 Task: Plan a meeting to discuss the quarterly performance metrics.
Action: Mouse moved to (74, 119)
Screenshot: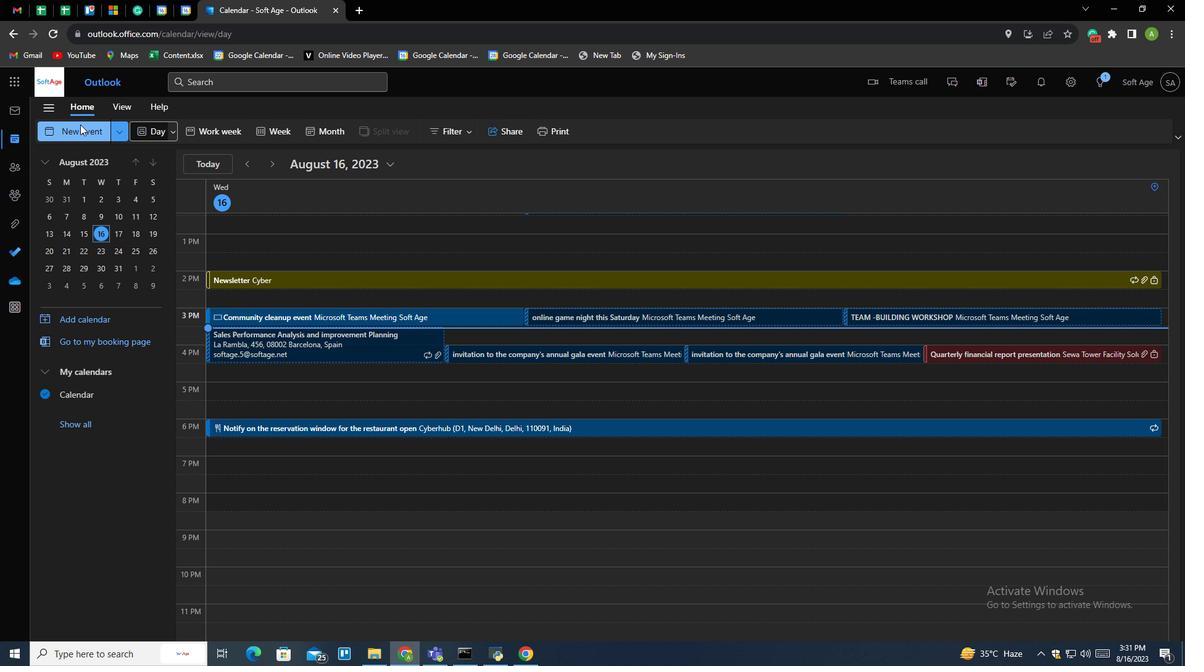 
Action: Mouse pressed left at (74, 119)
Screenshot: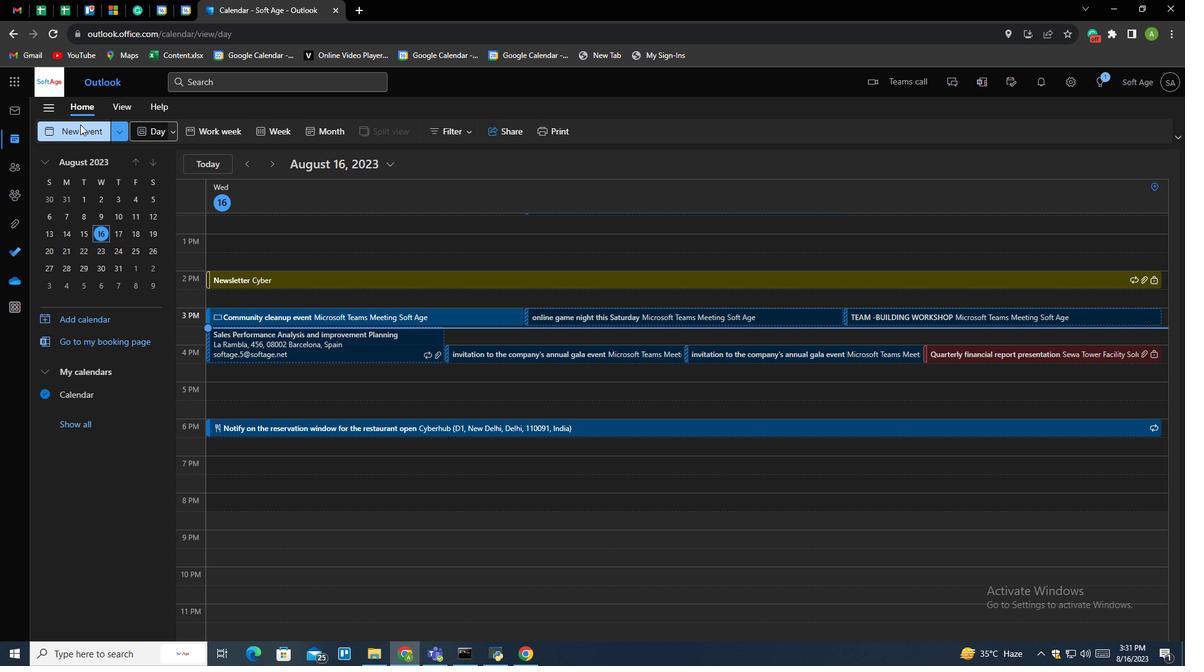
Action: Mouse moved to (490, 208)
Screenshot: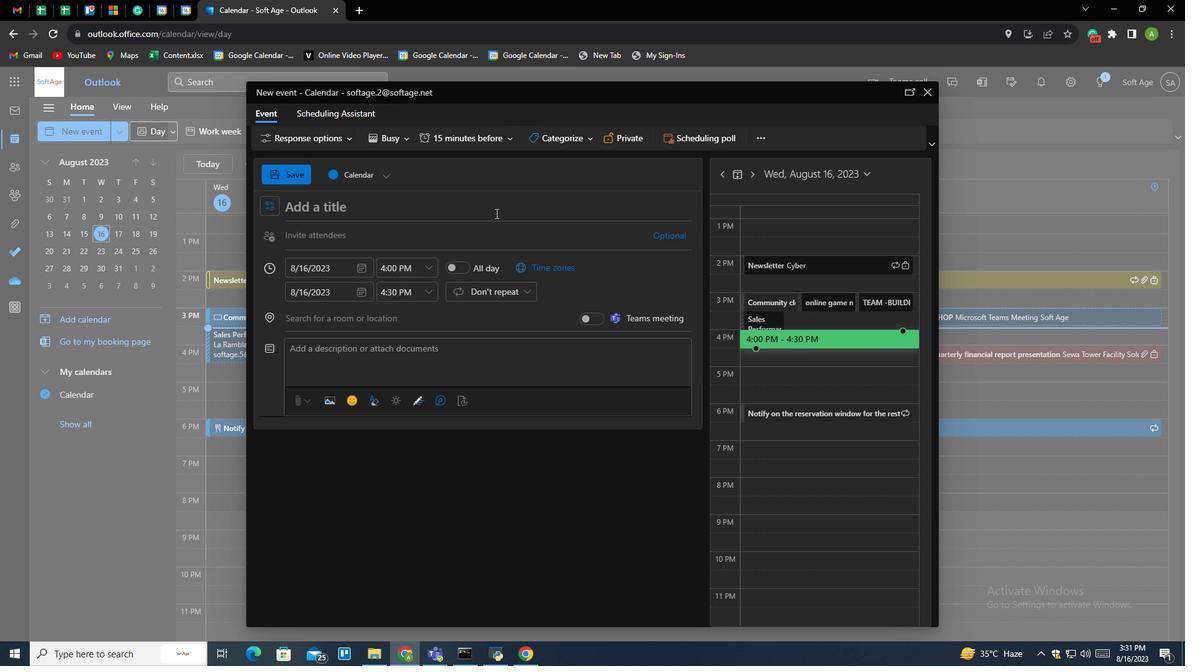 
Action: Mouse pressed left at (490, 208)
Screenshot: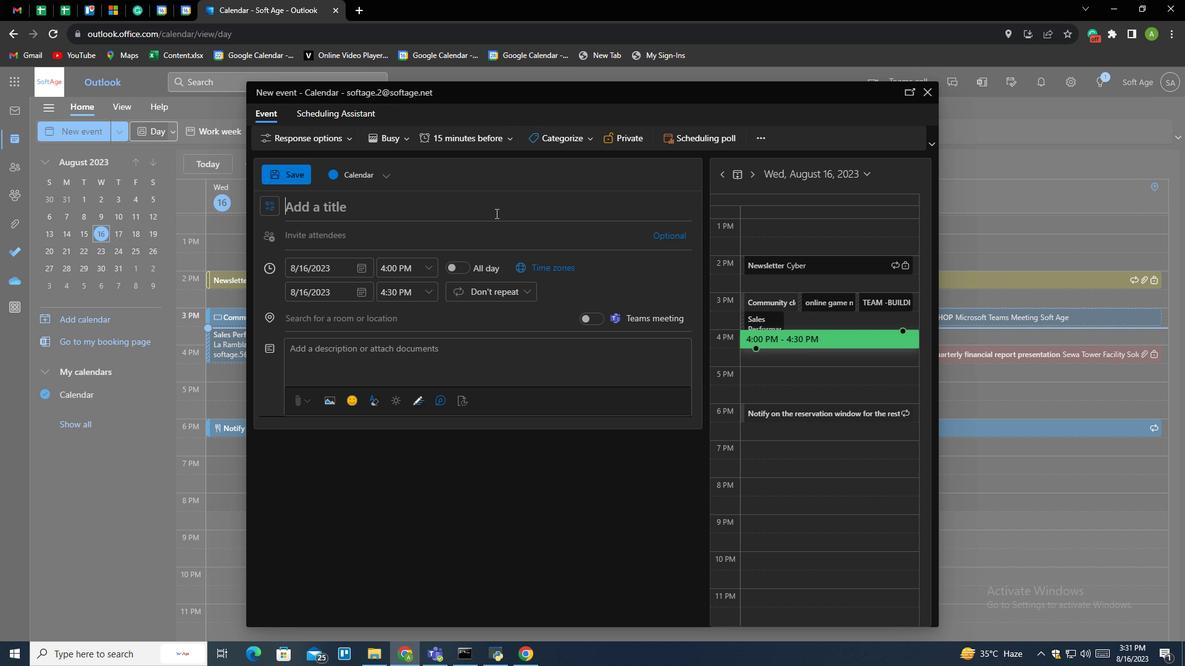 
Action: Key pressed <Key.shift>Meett<Key.backspace>ing<Key.space>to<Key.space>discuss<Key.space>the<Key.space>quarterly<Key.space>pero<Key.backspace>formance<Key.space>metrics
Screenshot: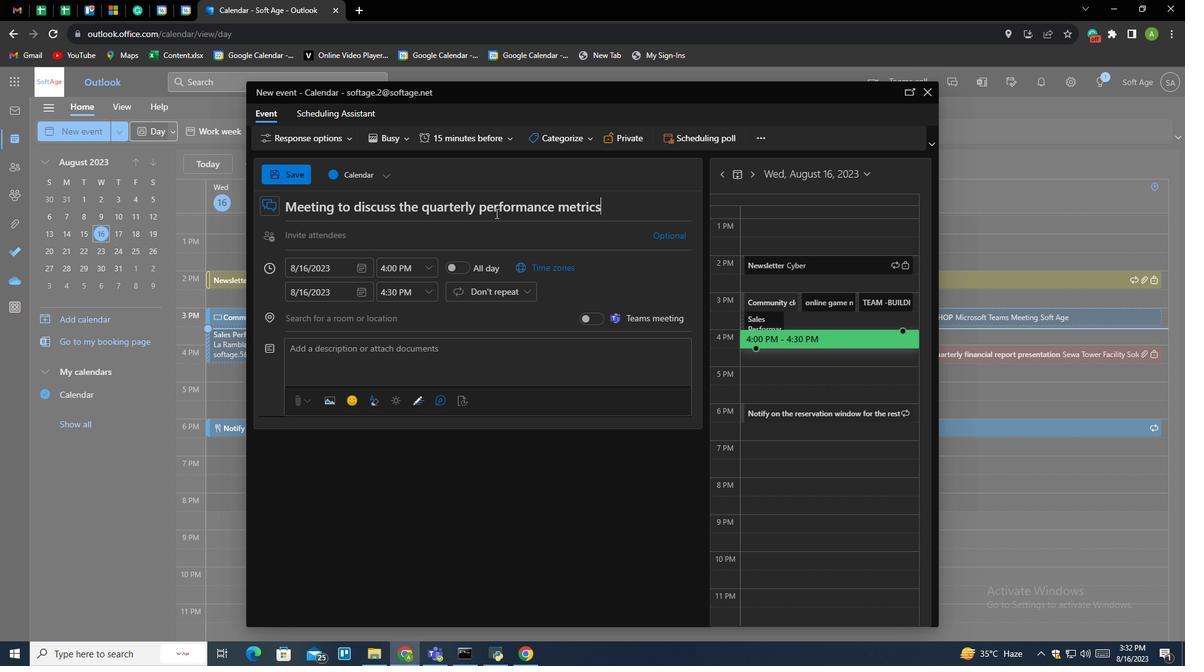 
Action: Mouse moved to (675, 230)
Screenshot: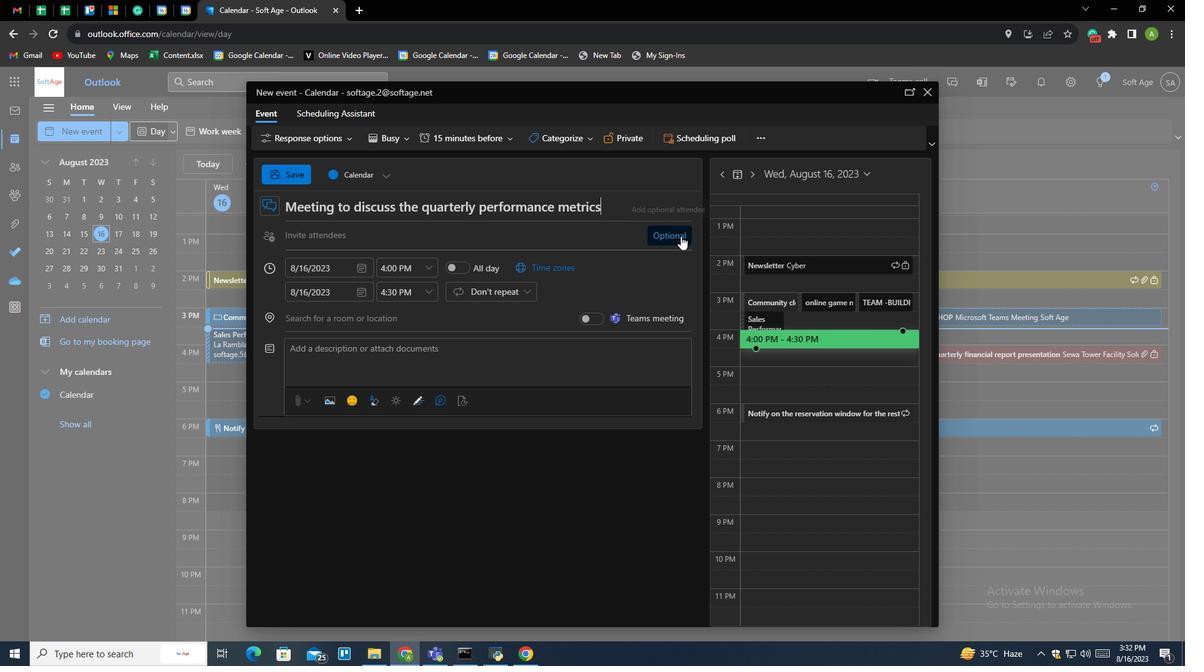 
Action: Mouse pressed left at (675, 230)
Screenshot: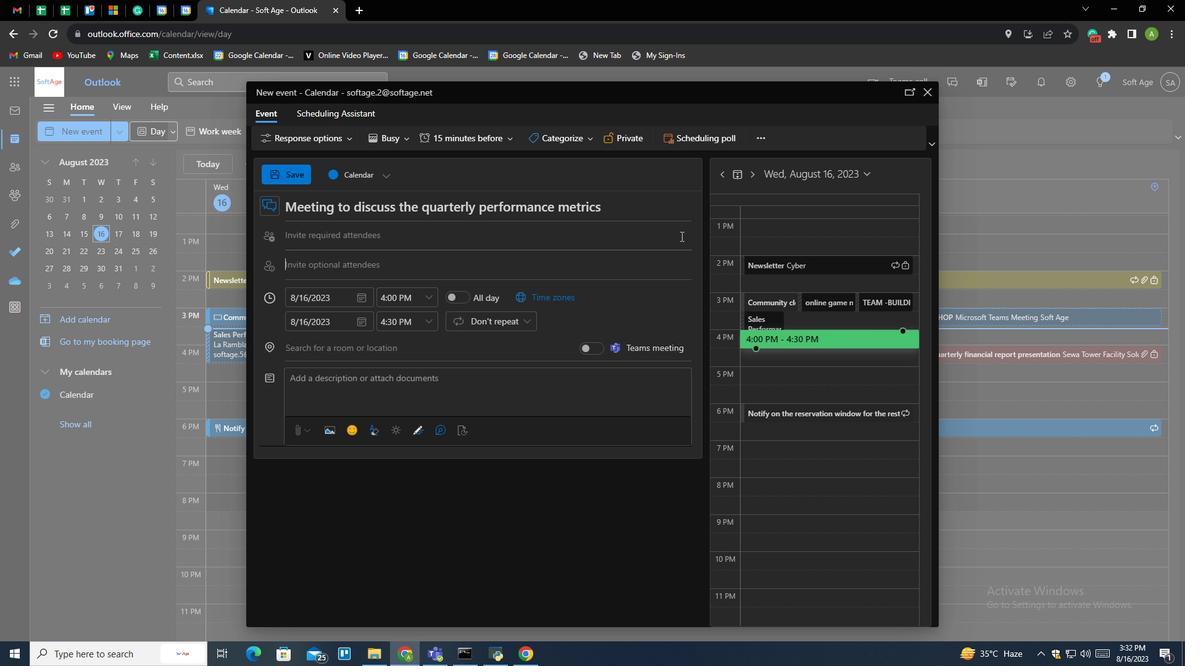 
Action: Mouse moved to (453, 233)
Screenshot: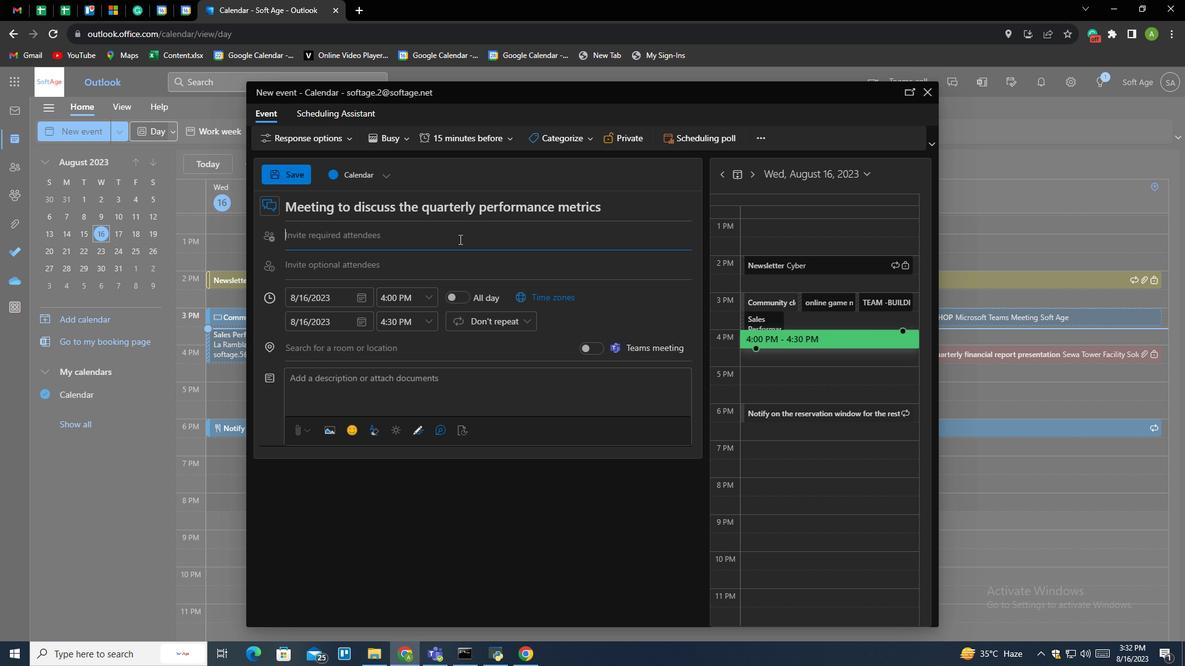 
Action: Mouse pressed left at (453, 233)
Screenshot: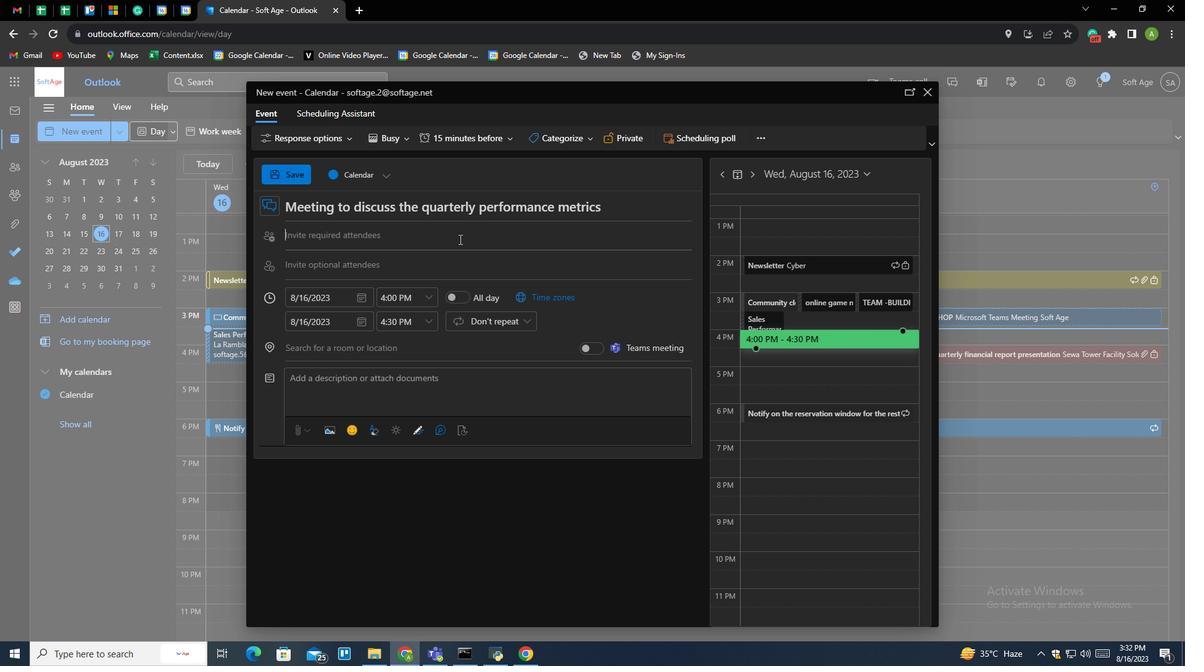 
Action: Key pressed softage.4<Key.shift>@@s<Key.backspace><Key.backspace><Key.enter><Key.tab>
Screenshot: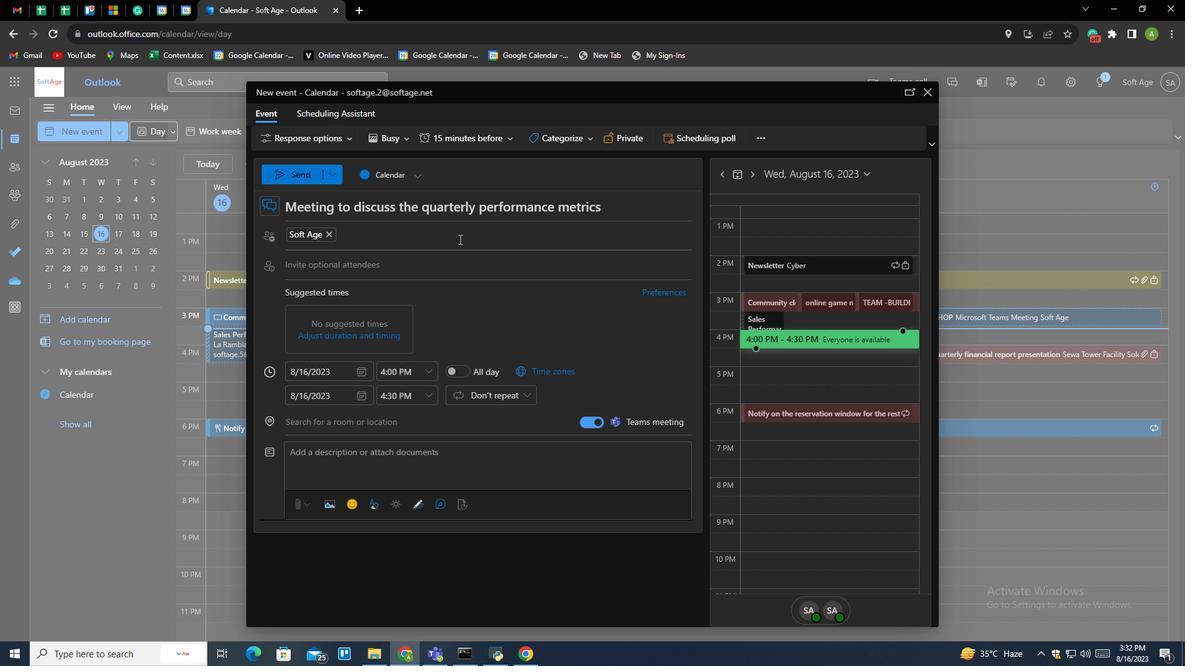 
Action: Mouse moved to (350, 358)
Screenshot: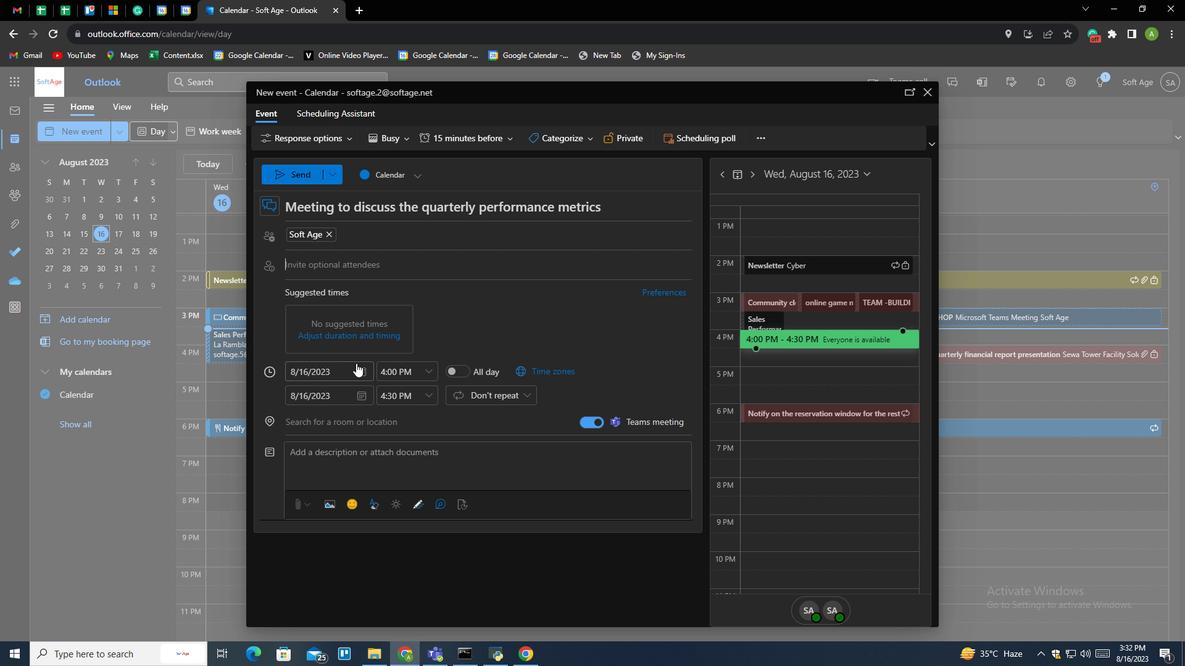 
Action: Mouse pressed left at (350, 358)
Screenshot: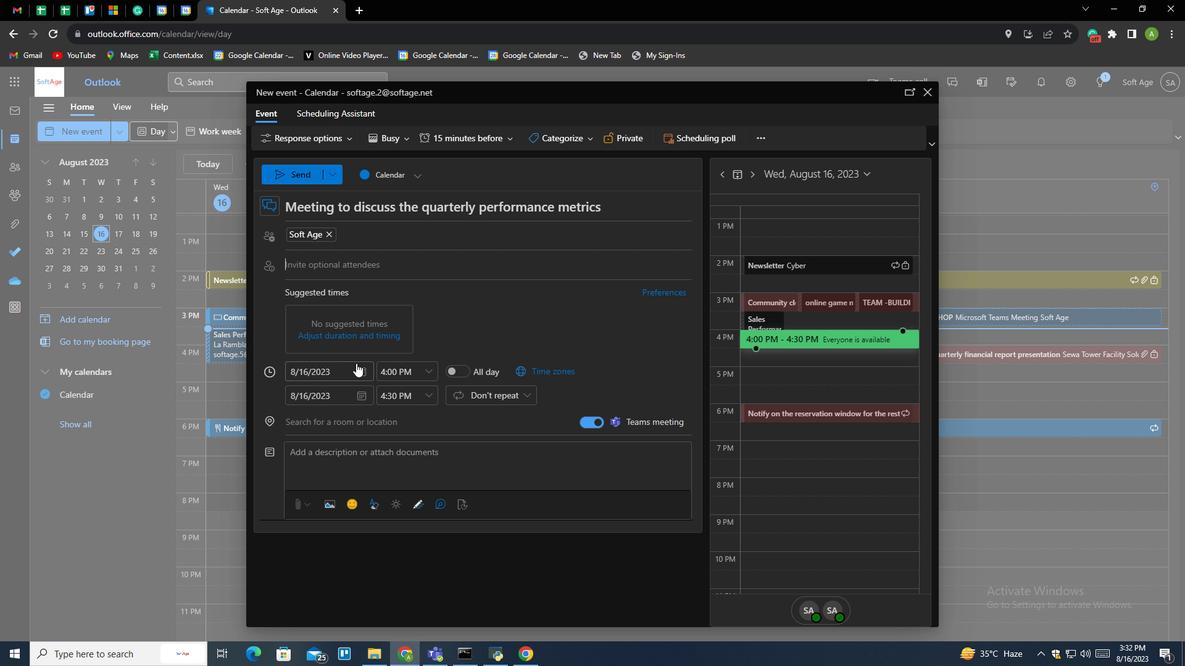 
Action: Mouse moved to (366, 495)
Screenshot: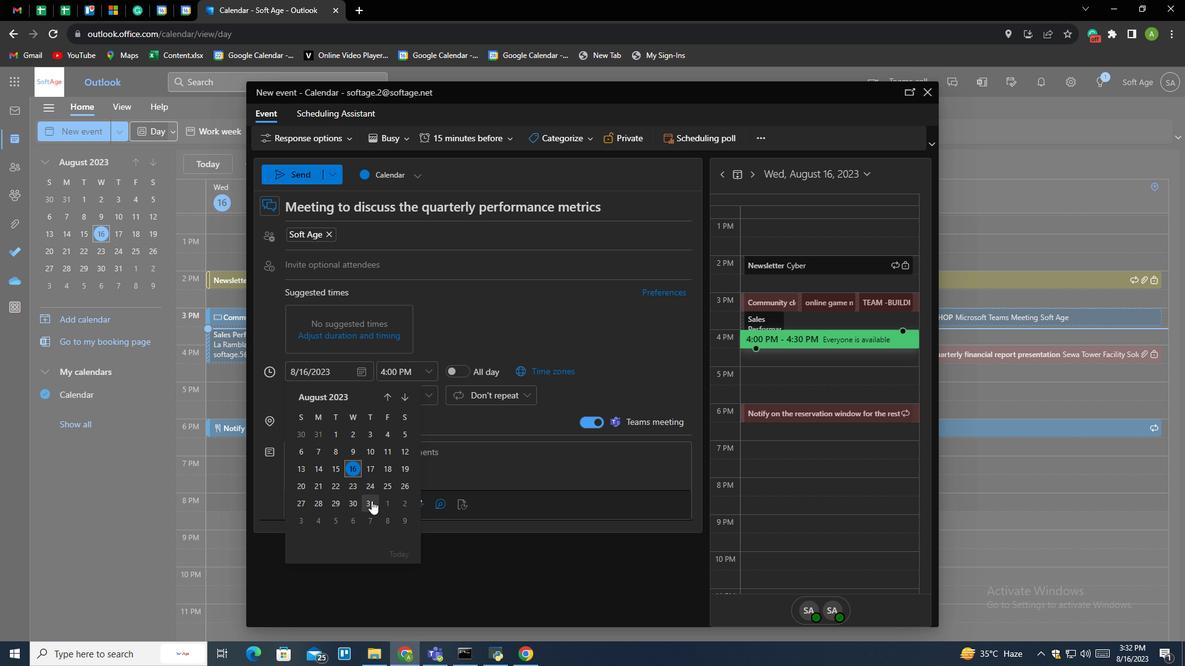 
Action: Mouse pressed left at (366, 495)
Screenshot: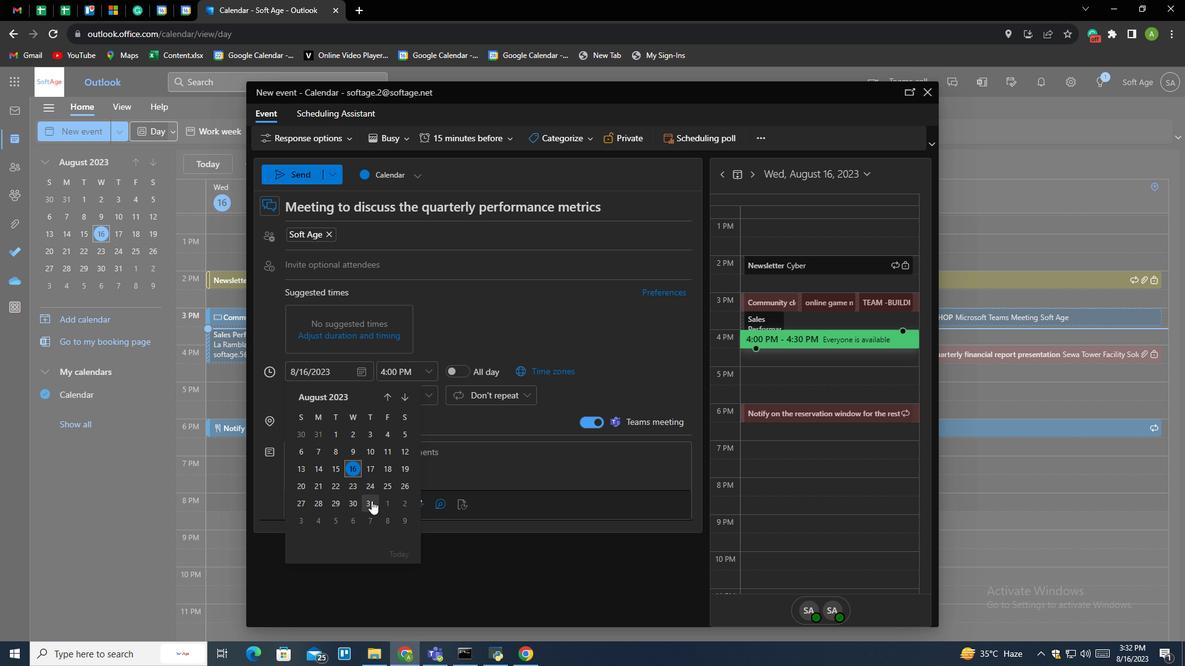 
Action: Mouse moved to (427, 367)
Screenshot: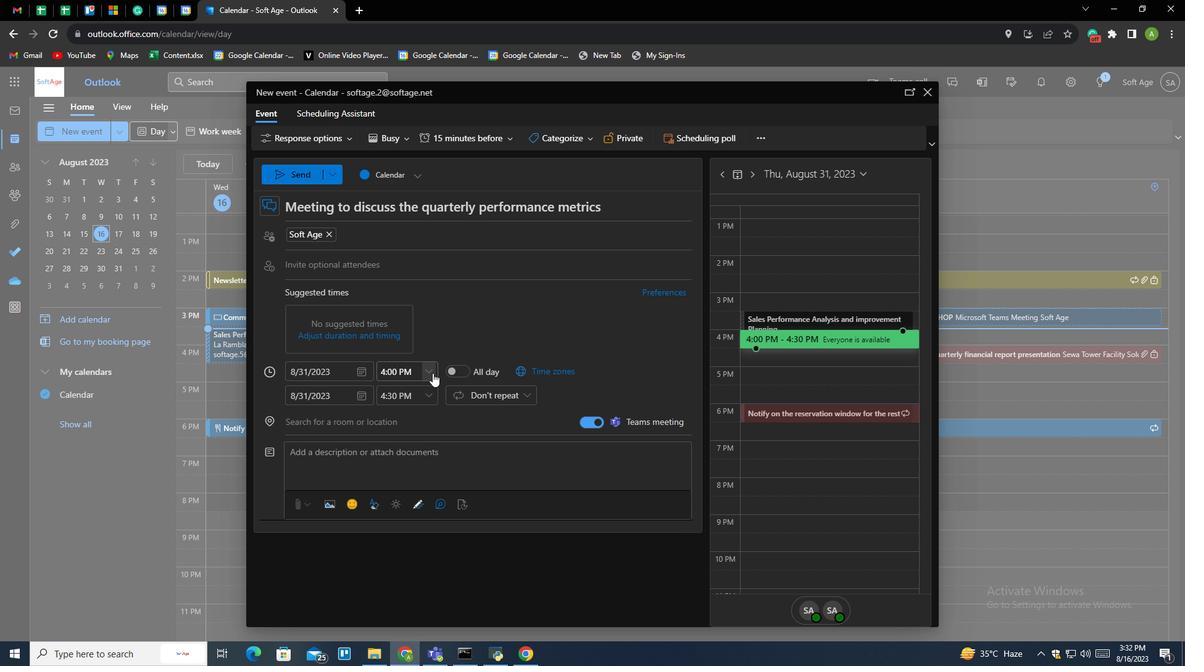 
Action: Mouse pressed left at (427, 367)
Screenshot: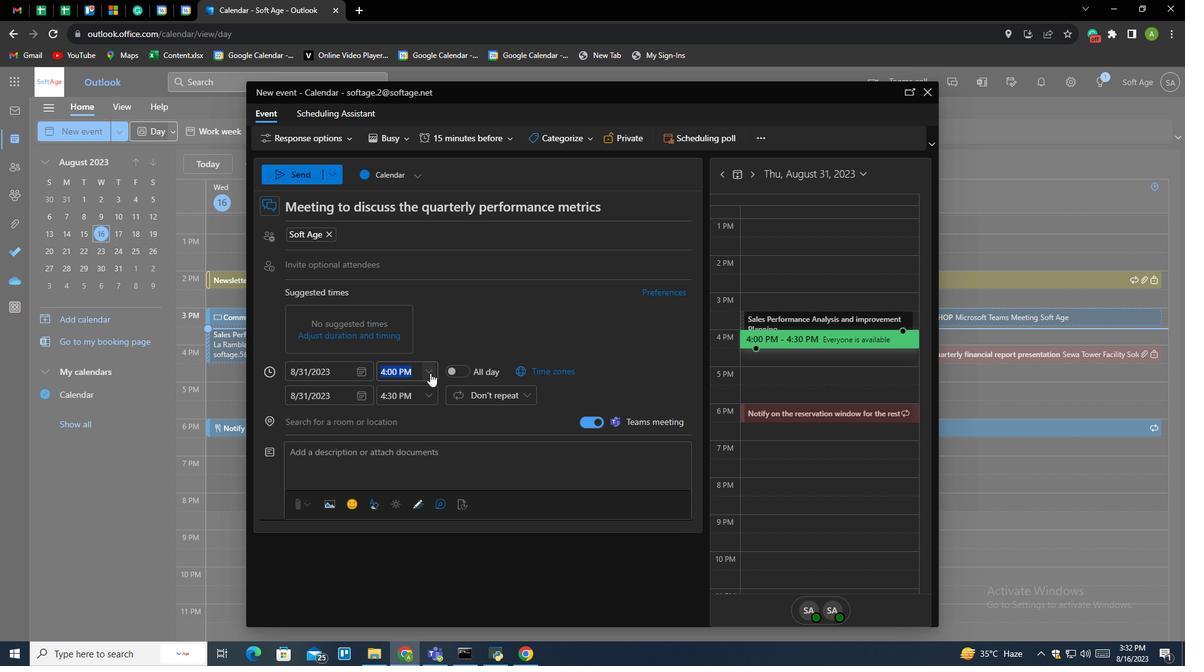 
Action: Mouse moved to (401, 437)
Screenshot: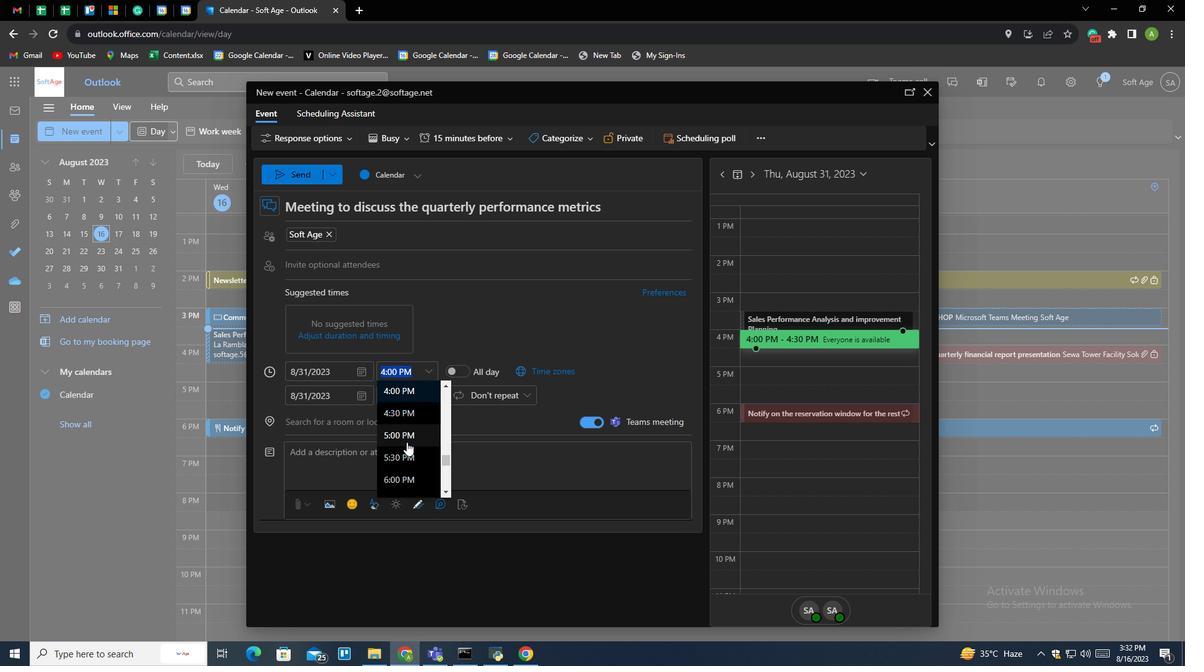 
Action: Mouse scrolled (401, 437) with delta (0, 0)
Screenshot: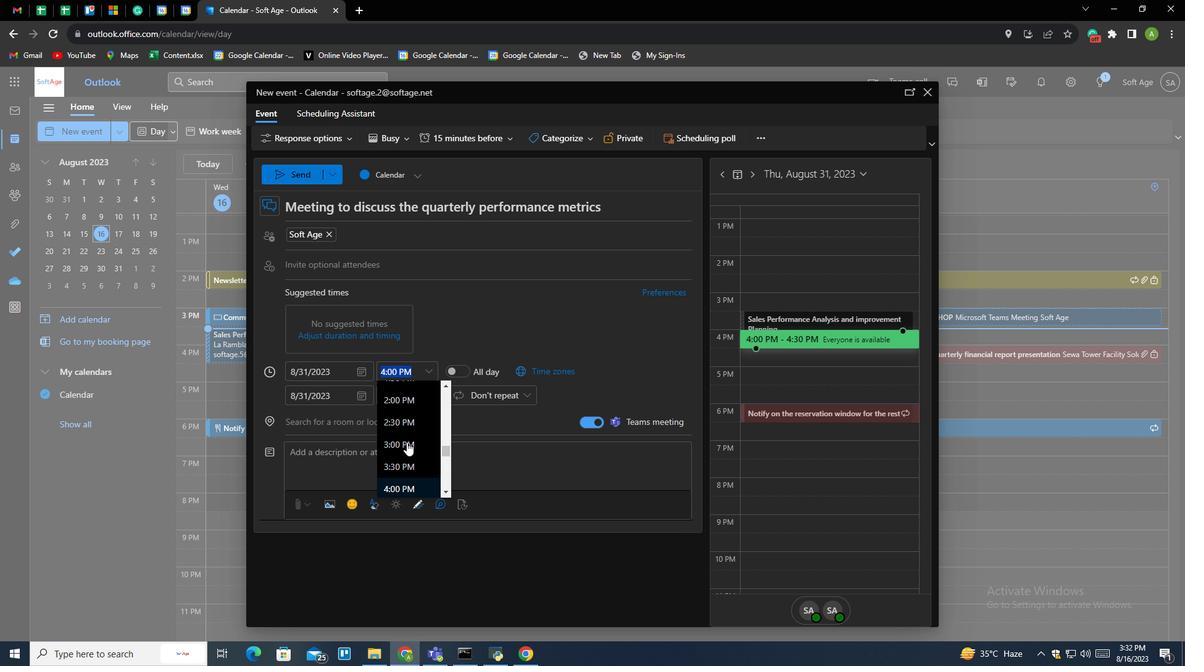 
Action: Mouse scrolled (401, 437) with delta (0, 0)
Screenshot: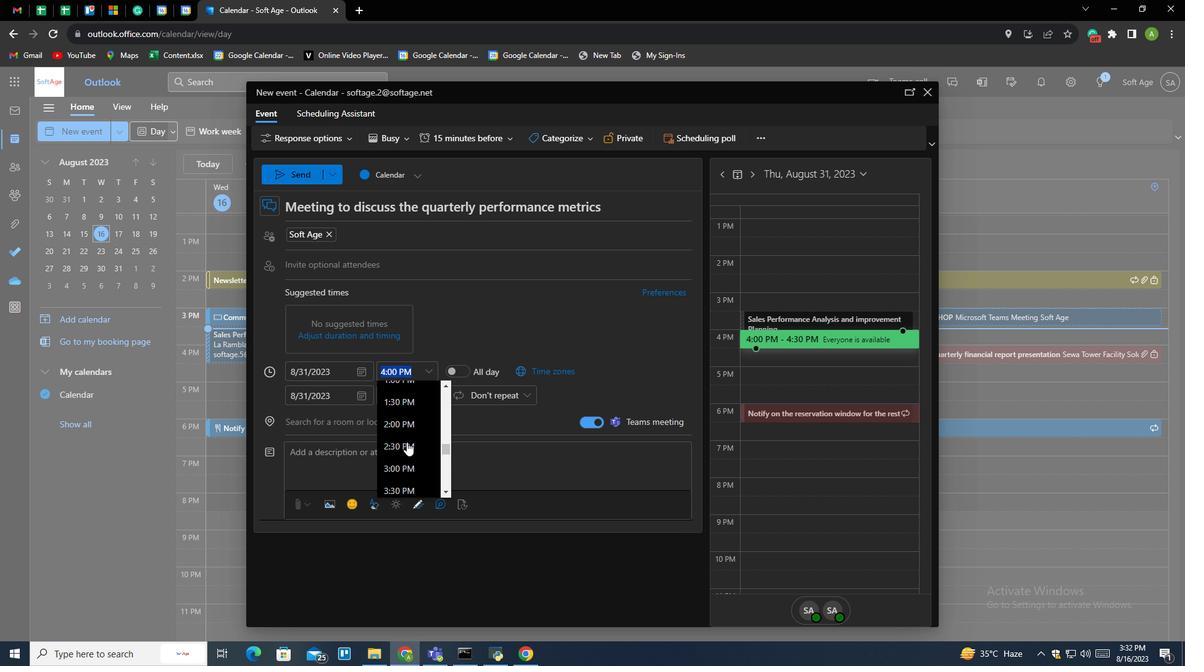 
Action: Mouse moved to (403, 414)
Screenshot: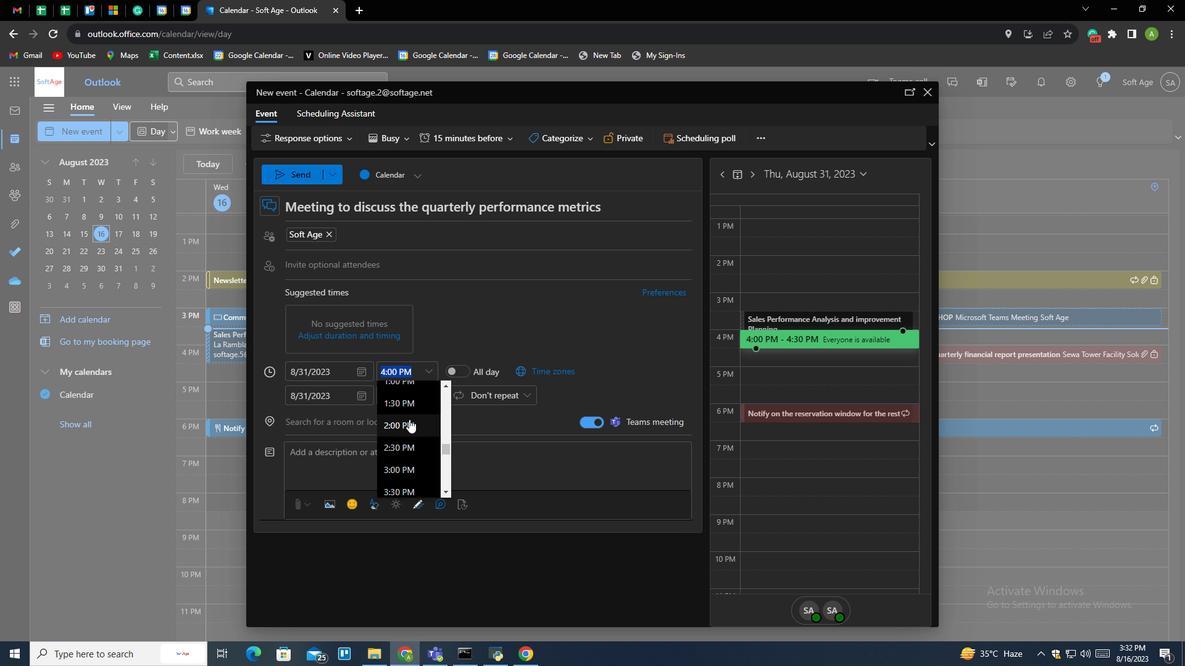 
Action: Mouse scrolled (403, 414) with delta (0, 0)
Screenshot: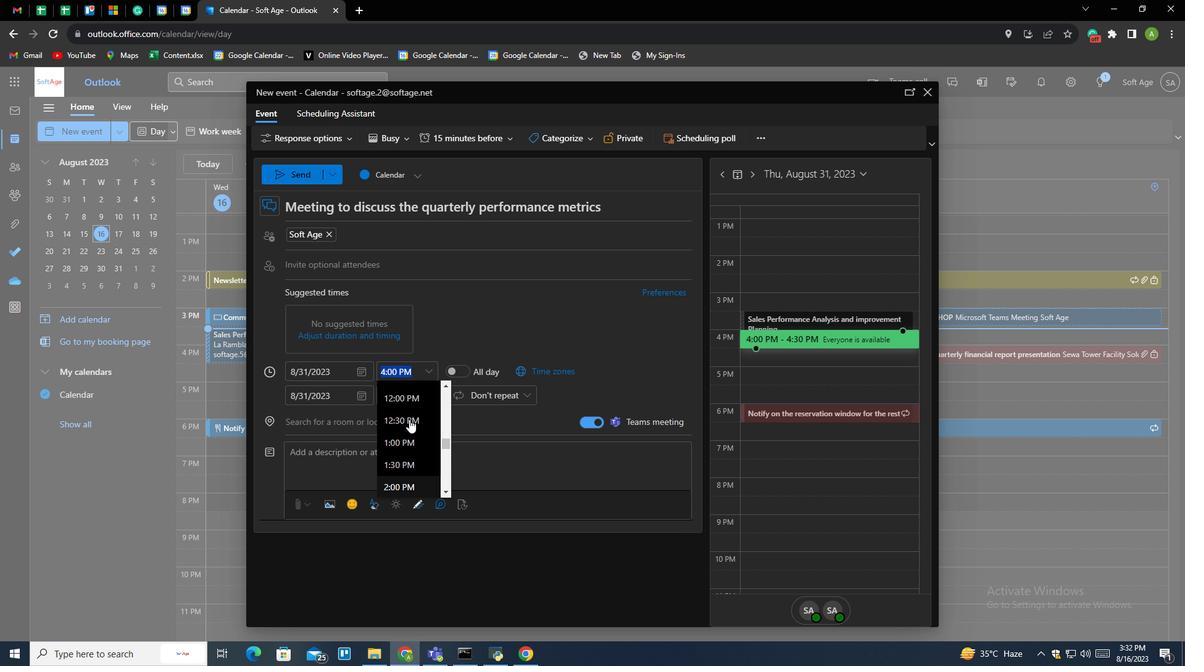
Action: Mouse scrolled (403, 414) with delta (0, 0)
Screenshot: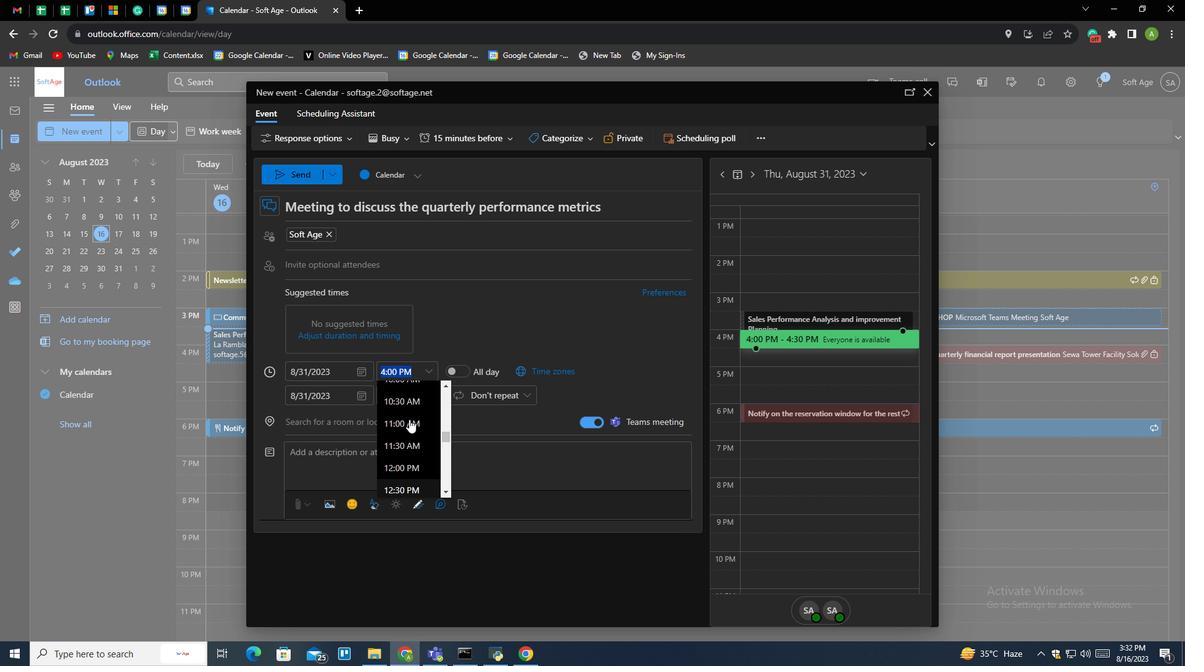 
Action: Mouse scrolled (403, 414) with delta (0, 0)
Screenshot: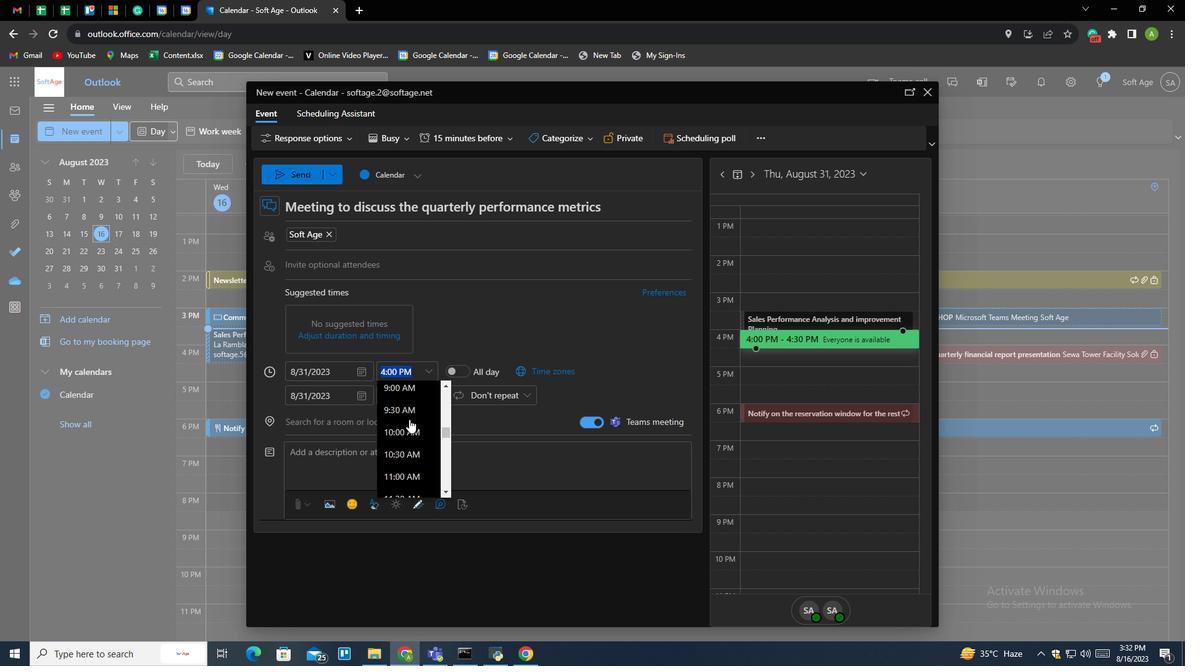 
Action: Mouse moved to (408, 422)
Screenshot: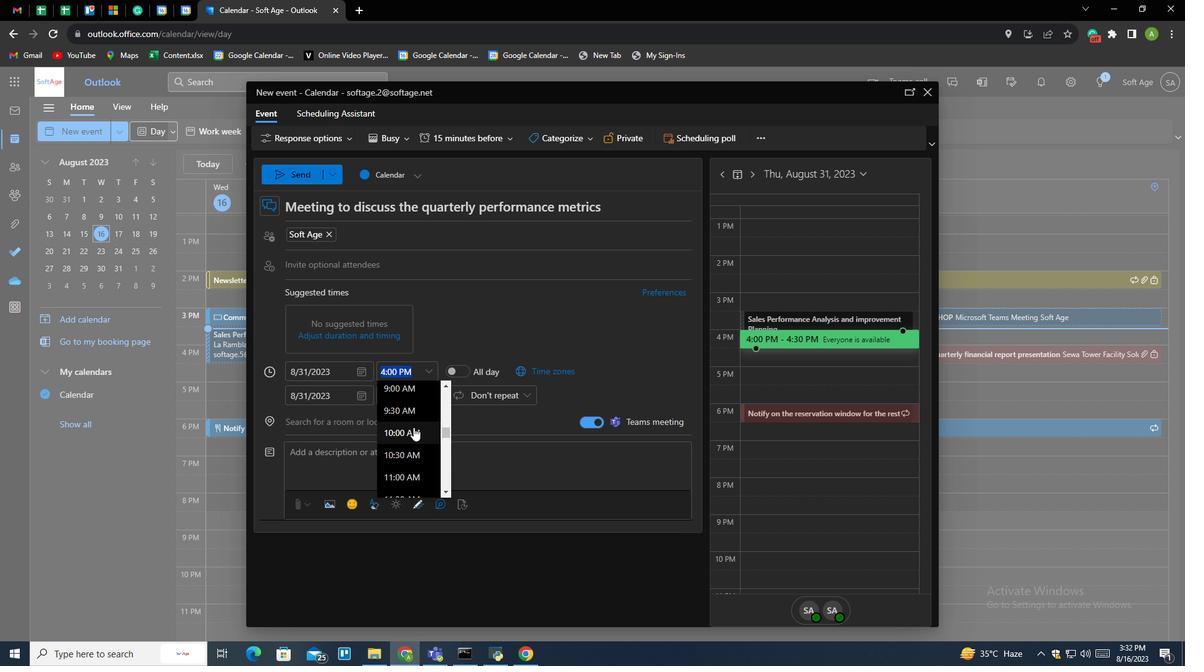 
Action: Mouse pressed left at (408, 422)
Screenshot: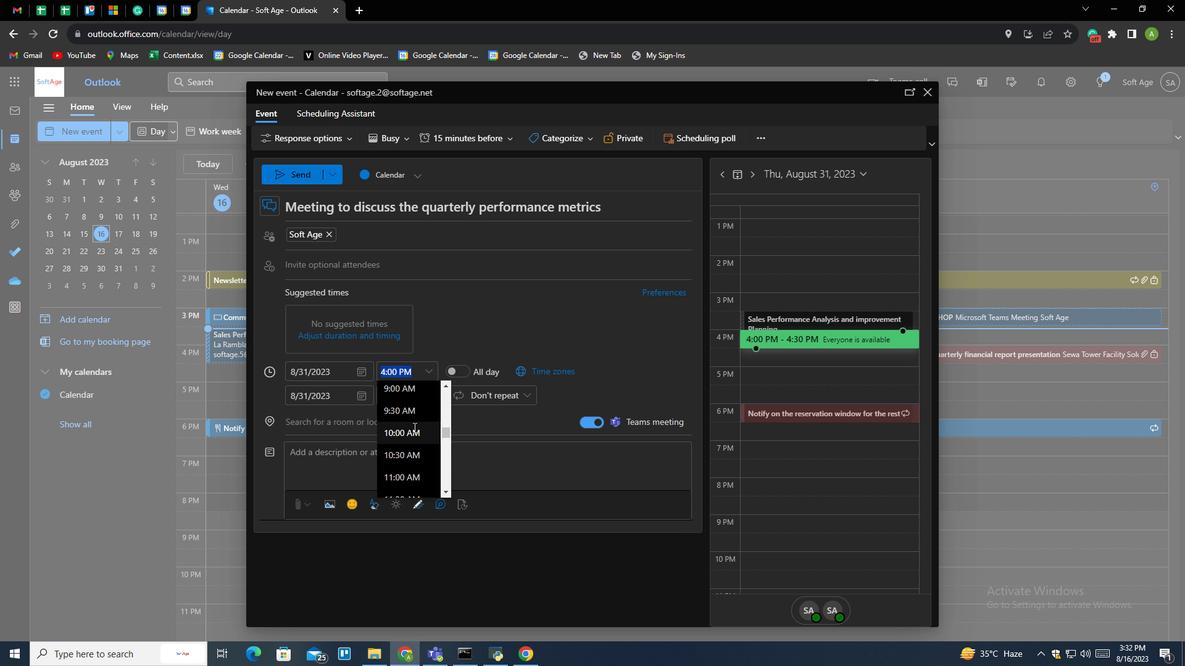 
Action: Mouse moved to (529, 319)
Screenshot: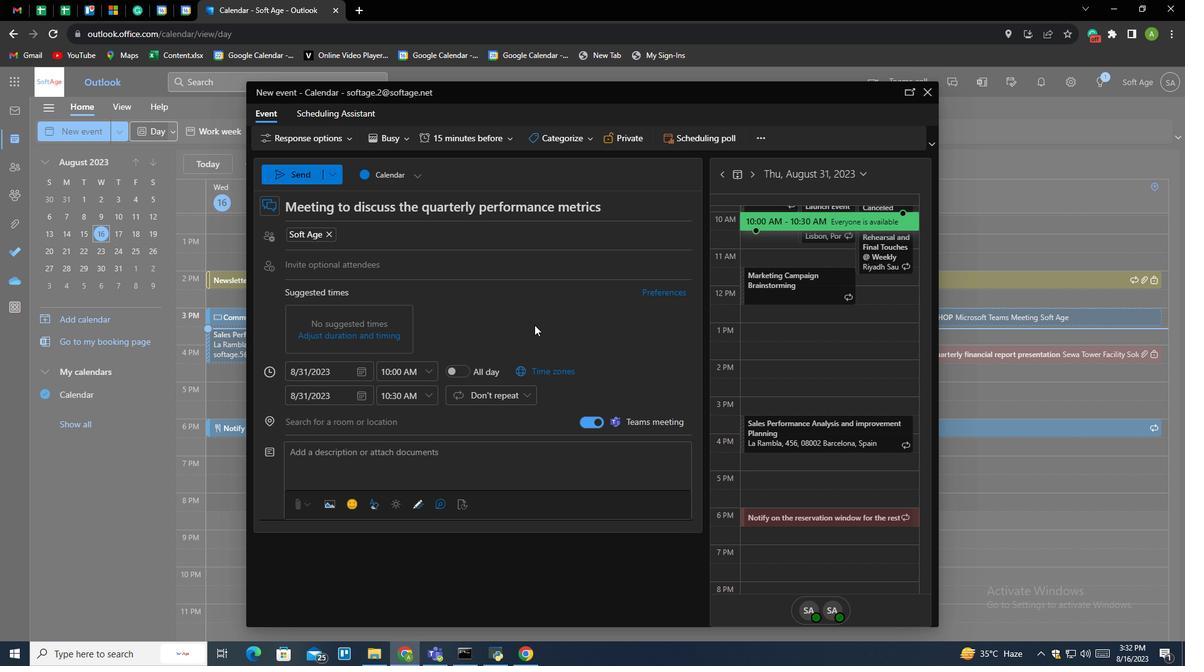 
Action: Mouse pressed left at (529, 319)
Screenshot: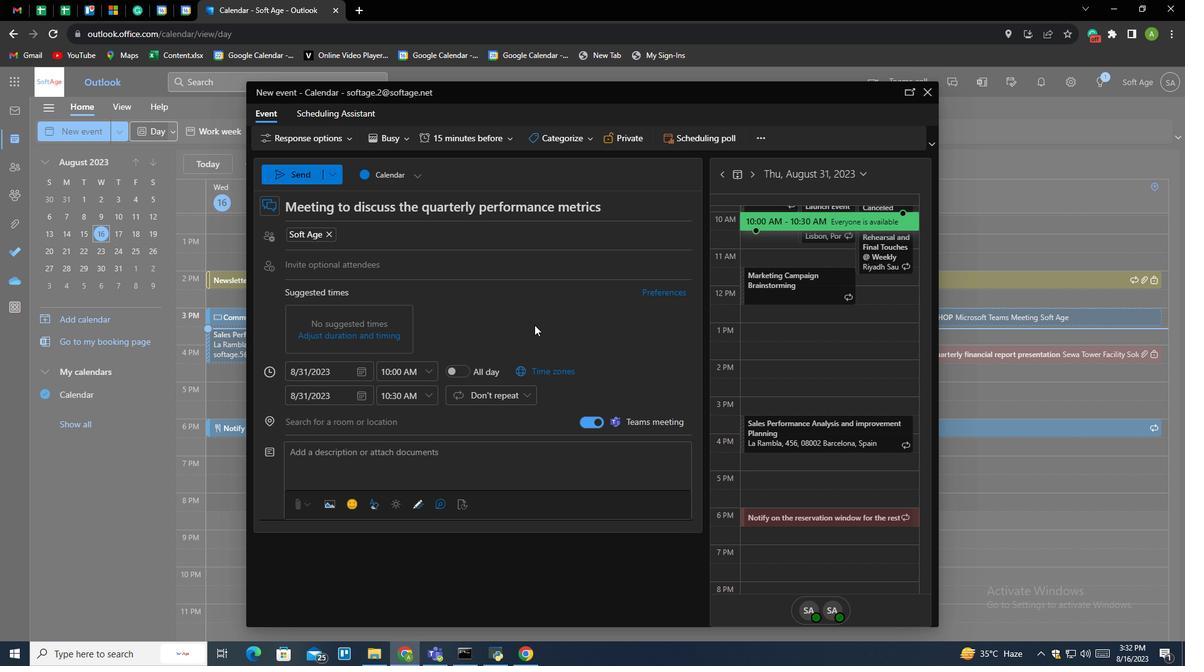 
Action: Mouse moved to (391, 420)
Screenshot: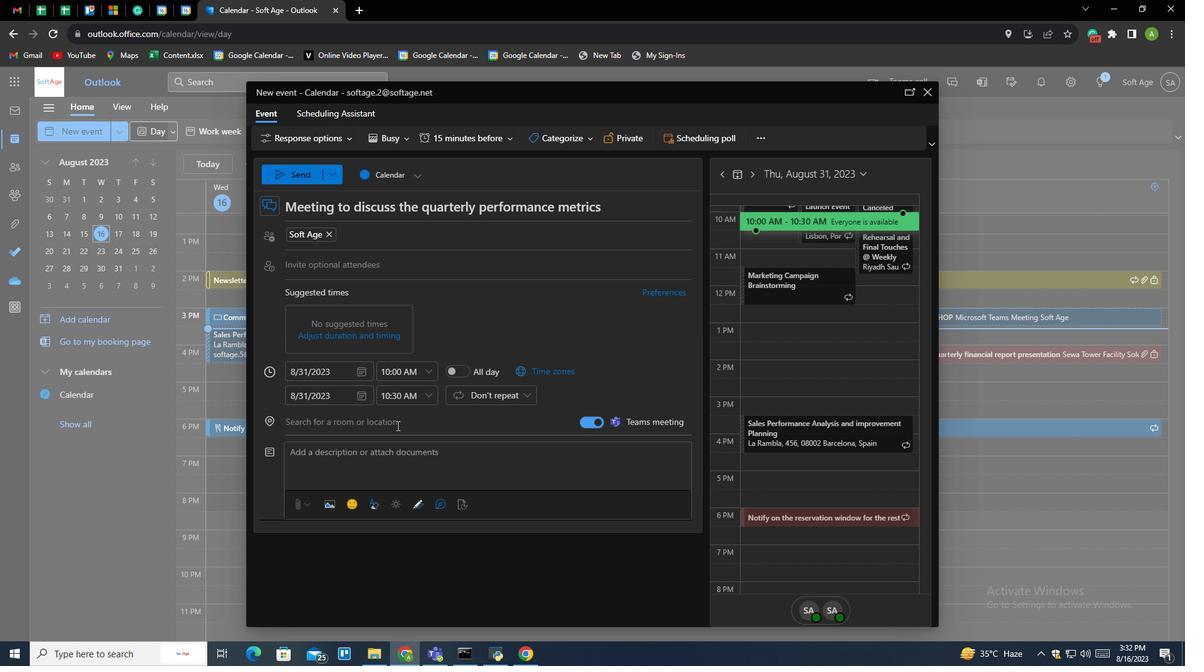 
Action: Mouse pressed left at (391, 420)
Screenshot: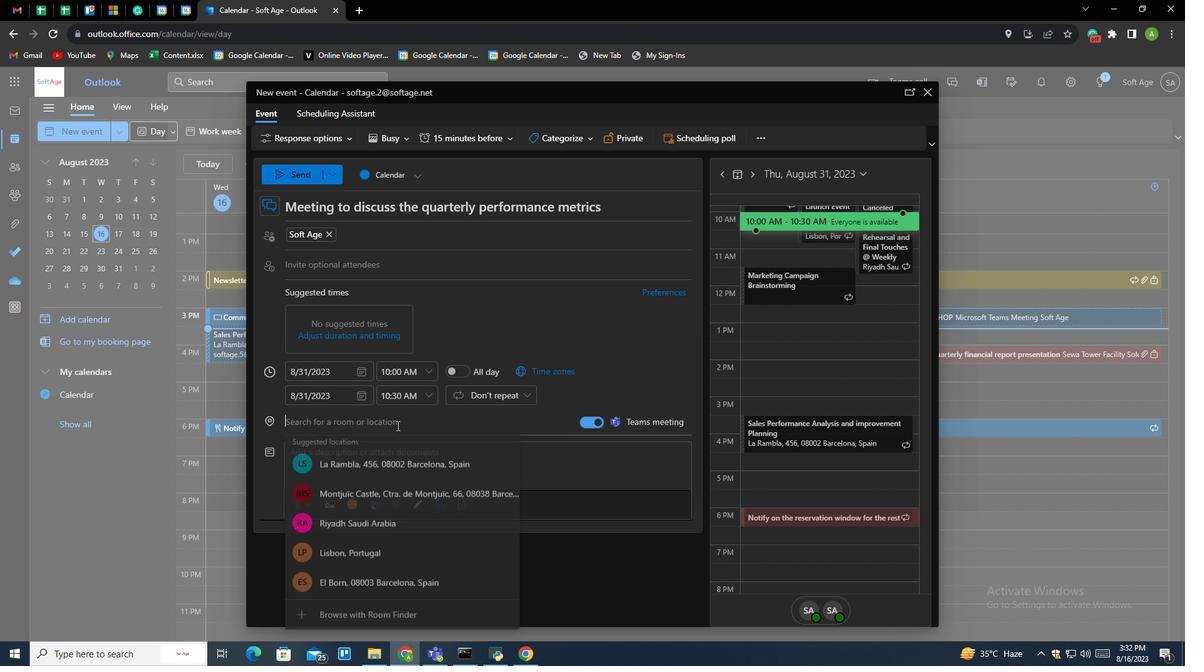 
Action: Key pressed <Key.shift>Sewa<Key.space><Key.down><Key.down><Key.enter>
Screenshot: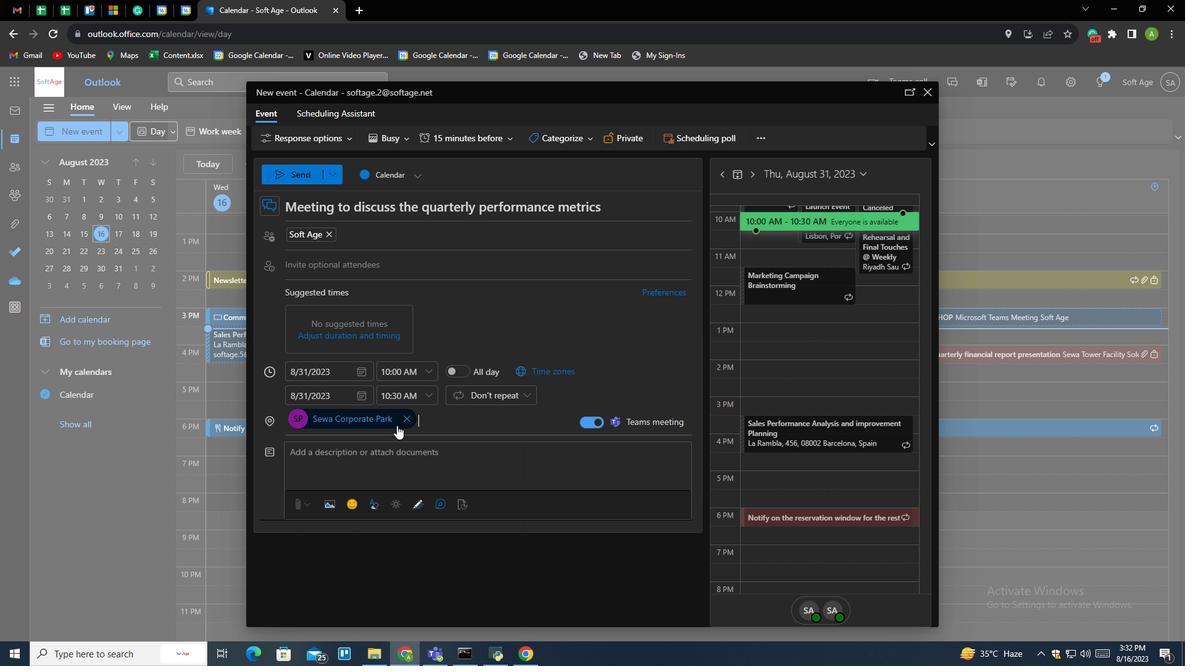
Action: Mouse moved to (571, 464)
Screenshot: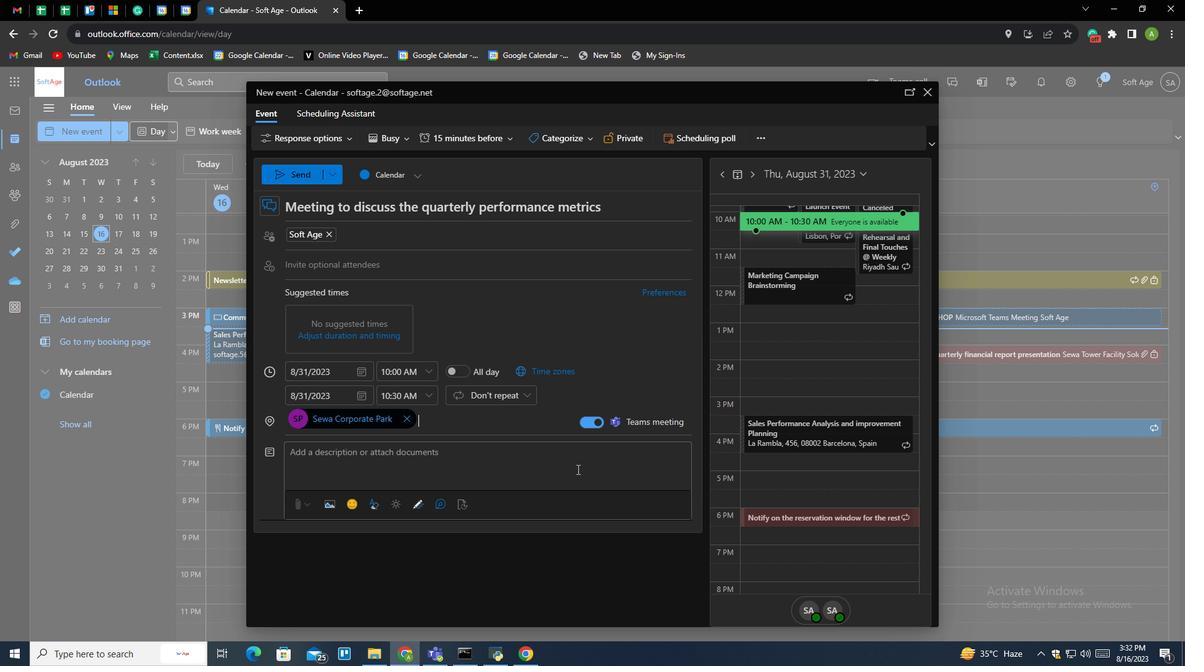 
Action: Mouse pressed left at (571, 464)
Screenshot: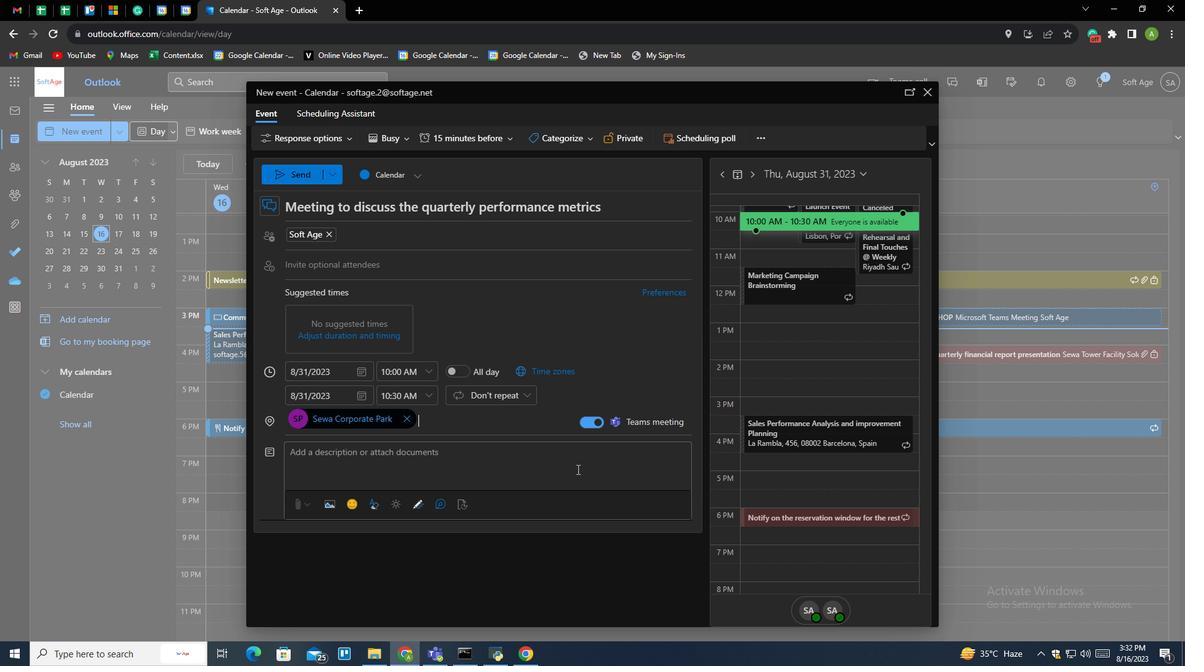 
Action: Mouse pressed left at (571, 464)
Screenshot: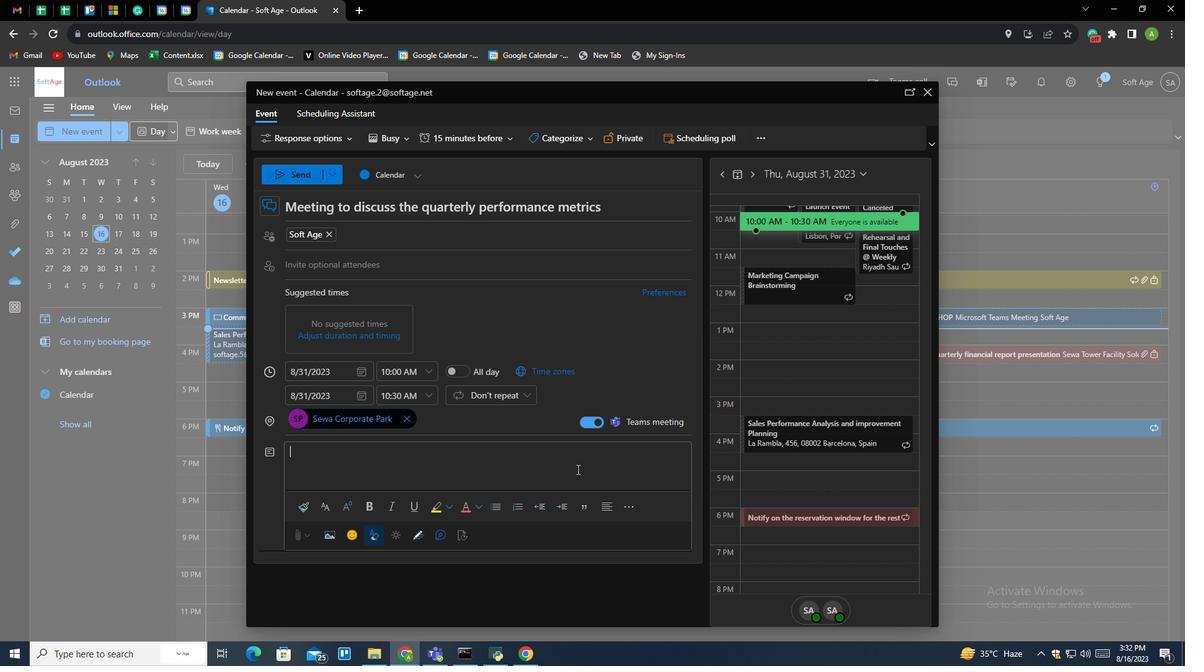 
Action: Key pressed <Key.shift>Plan<Key.space>a<Key.space>meeting<Key.space>t<Key.space><Key.backspace>o<Key.space>discuss<Key.space>the<Key.space>quarterly<Key.space>pr<Key.backspace>er<Key.space>form<Key.backspace><Key.backspace><Key.backspace><Key.backspace><Key.backspace>formance<Key.space>metrics.
Screenshot: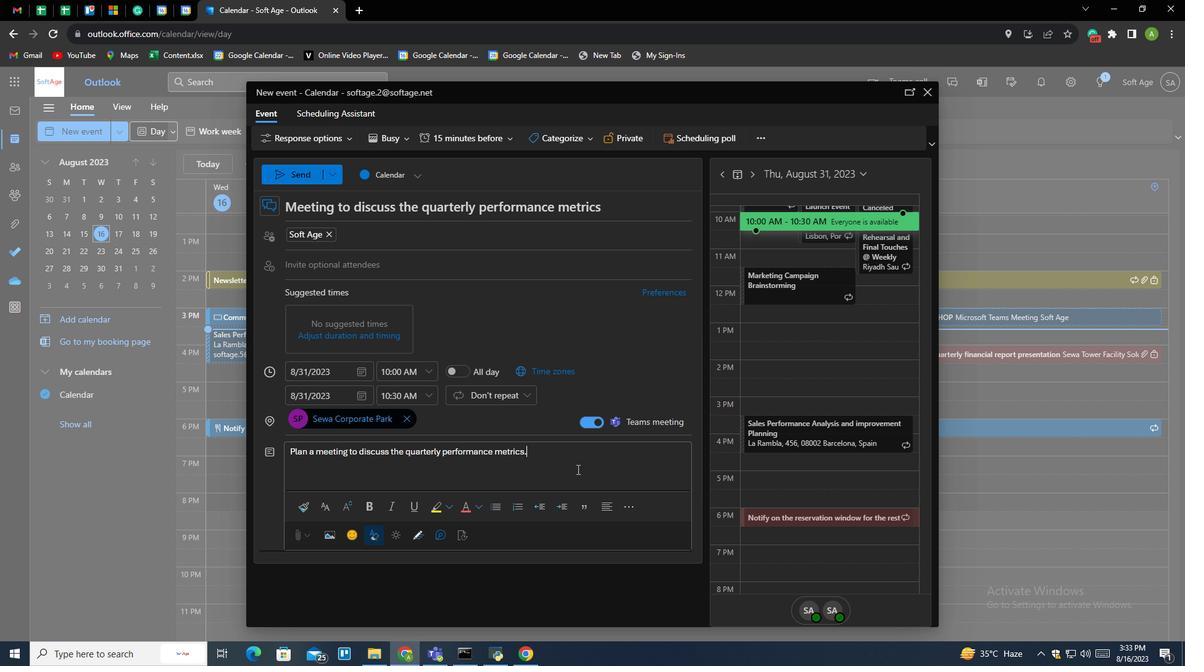 
Action: Mouse moved to (625, 417)
Screenshot: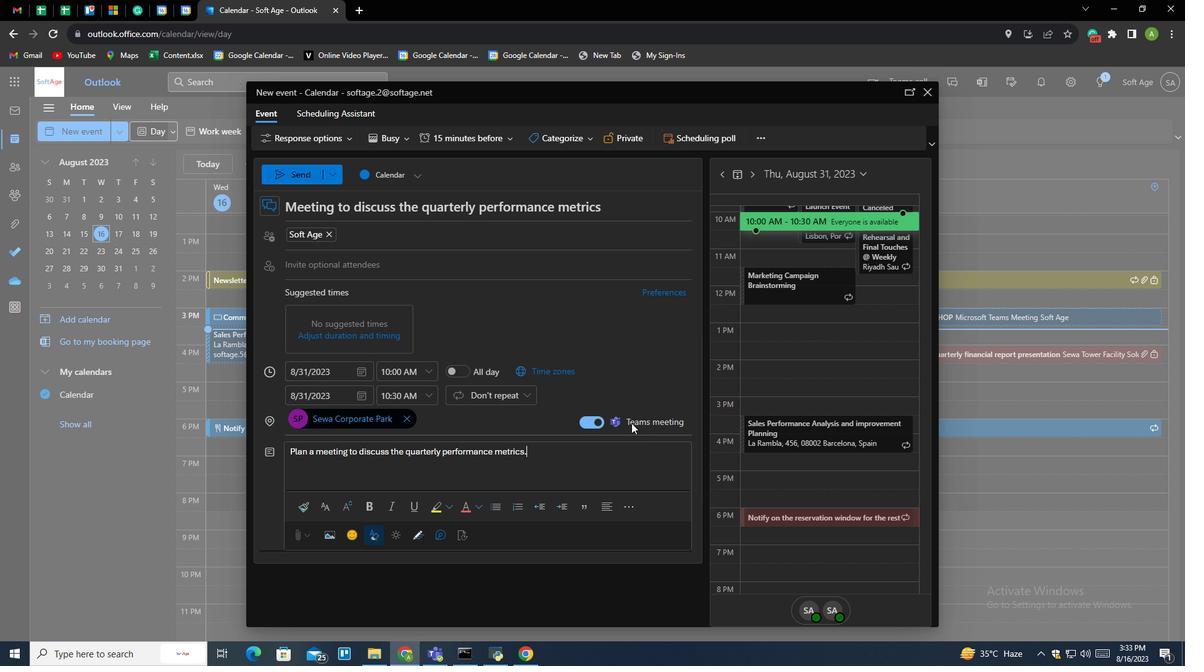
Action: Mouse scrolled (625, 418) with delta (0, 0)
Screenshot: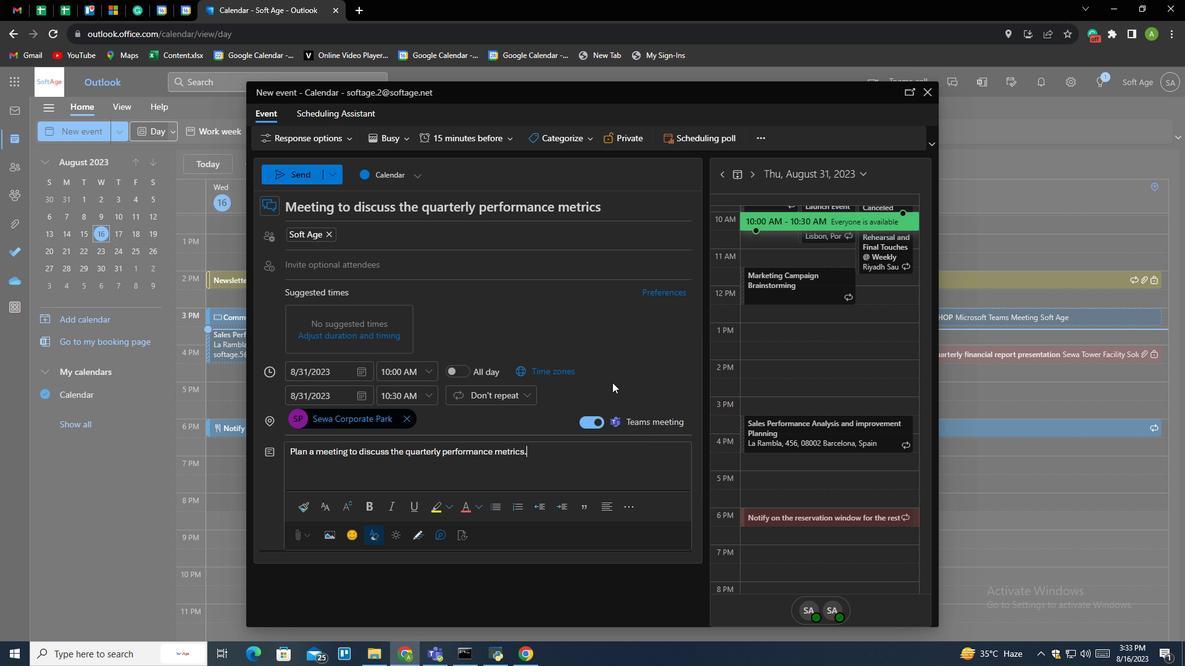 
Action: Mouse moved to (480, 132)
Screenshot: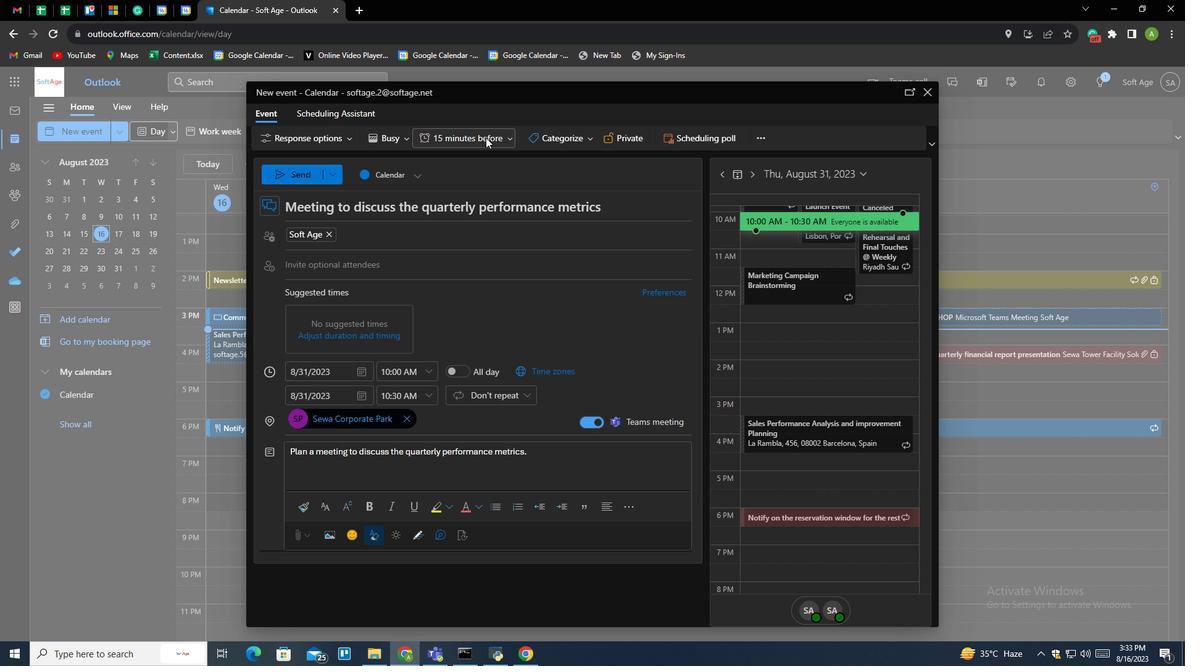 
Action: Mouse pressed left at (480, 132)
Screenshot: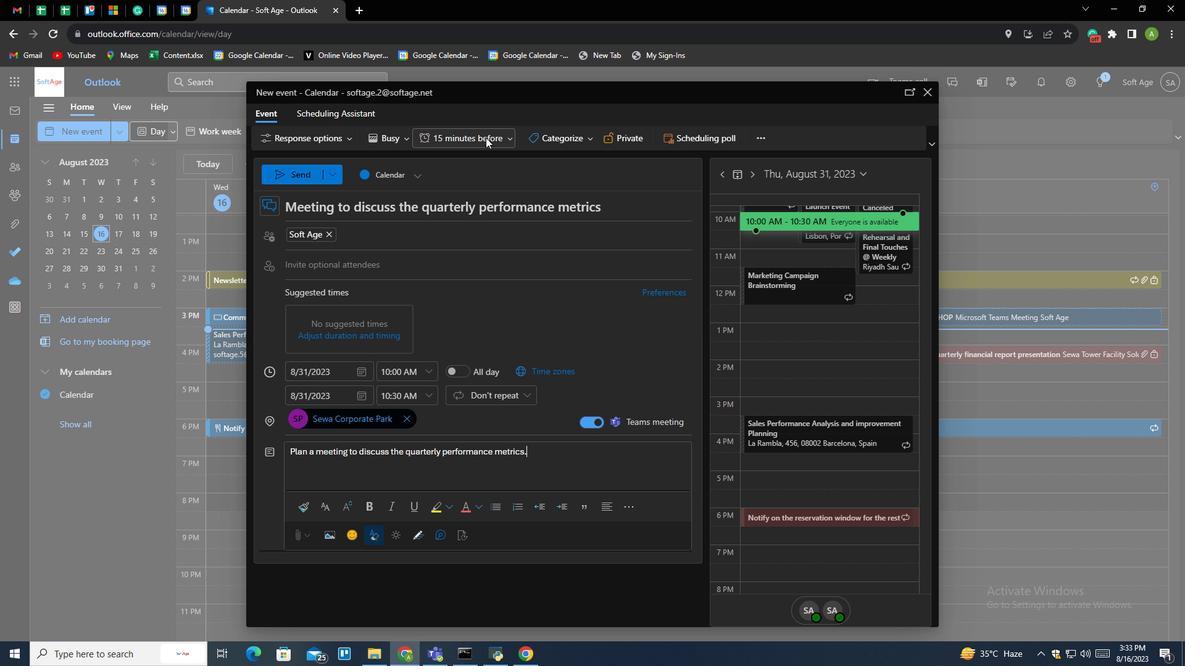 
Action: Mouse moved to (469, 202)
Screenshot: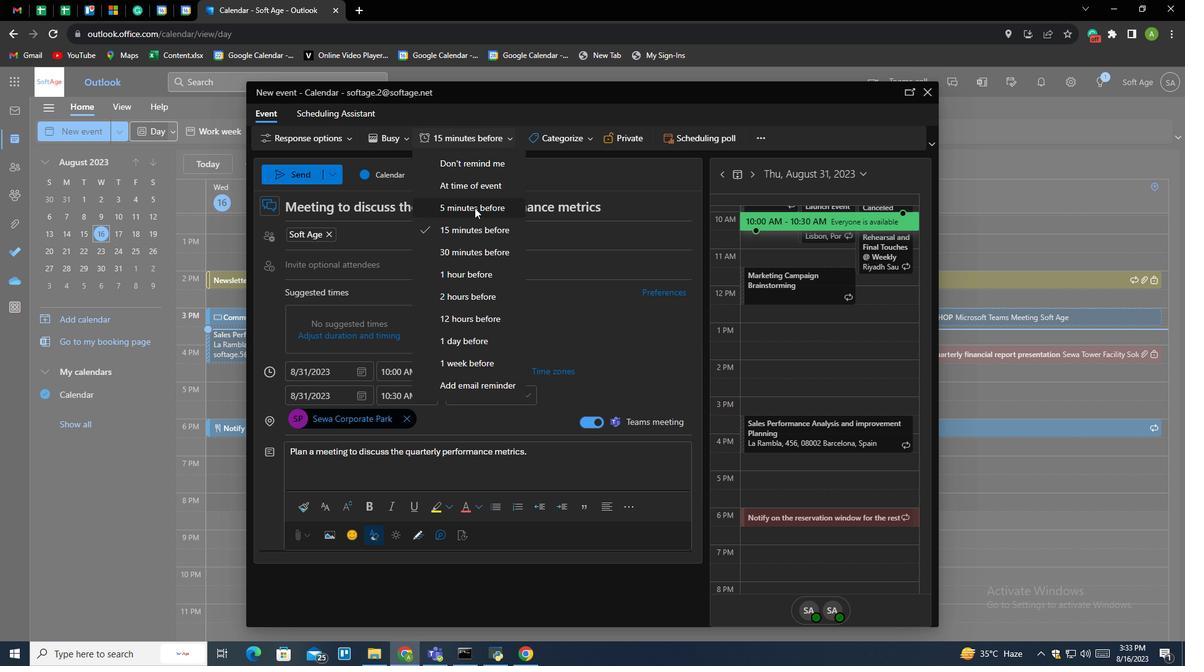 
Action: Mouse pressed left at (469, 202)
Screenshot: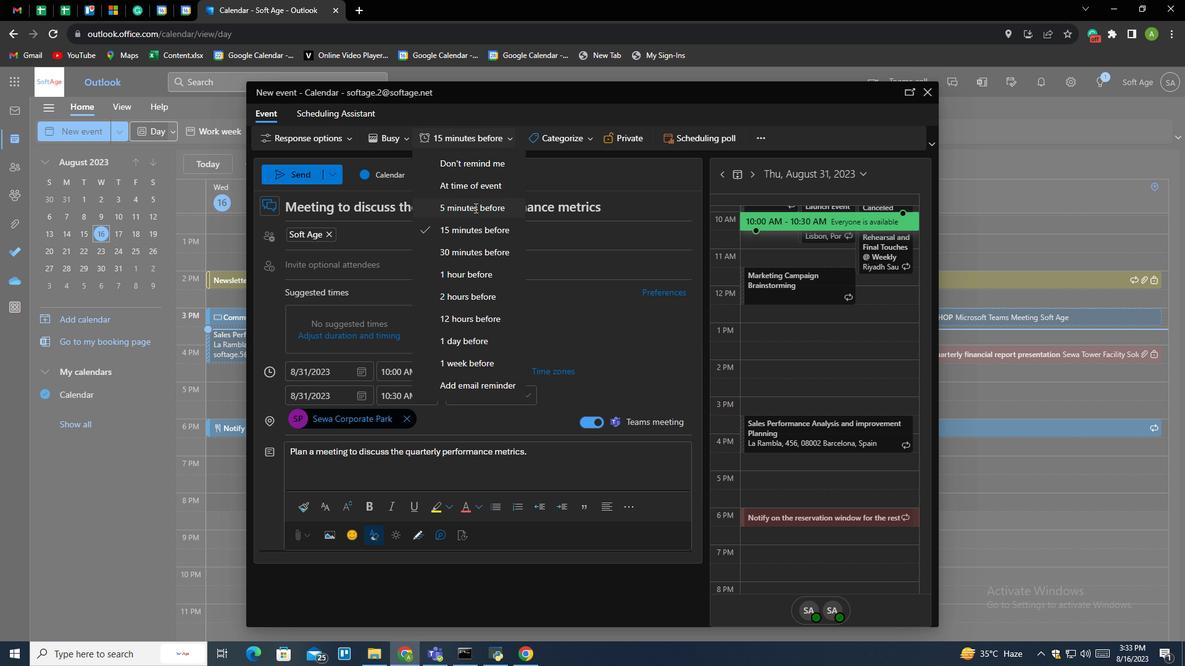 
Action: Mouse moved to (566, 135)
Screenshot: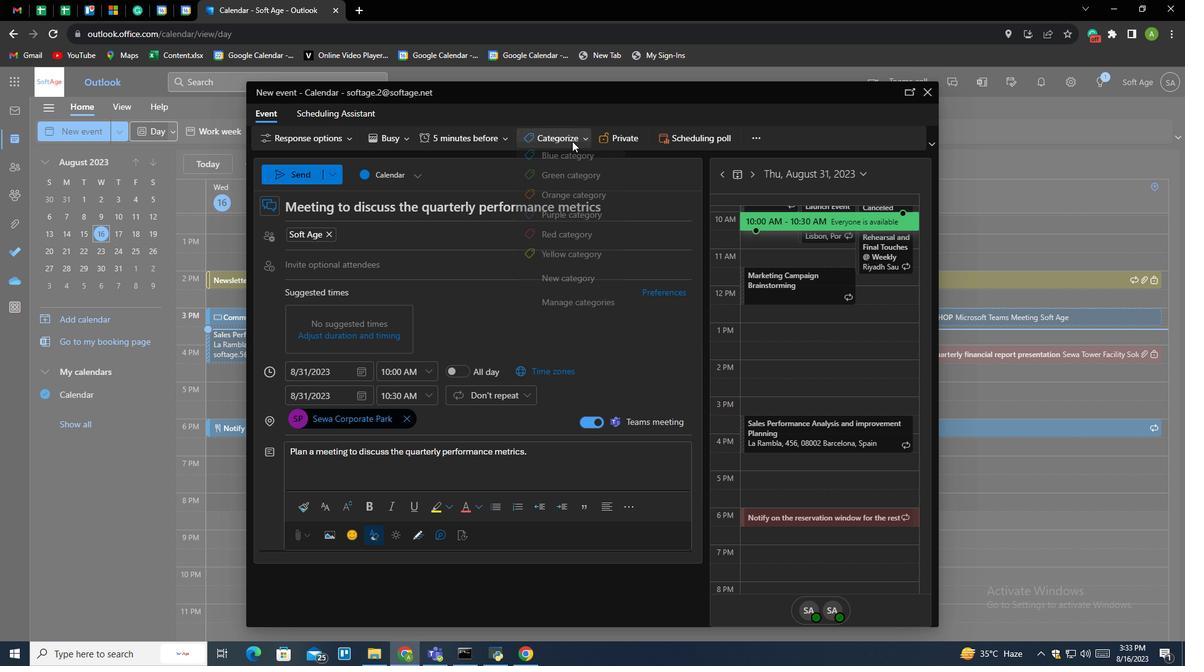 
Action: Mouse pressed left at (566, 135)
Screenshot: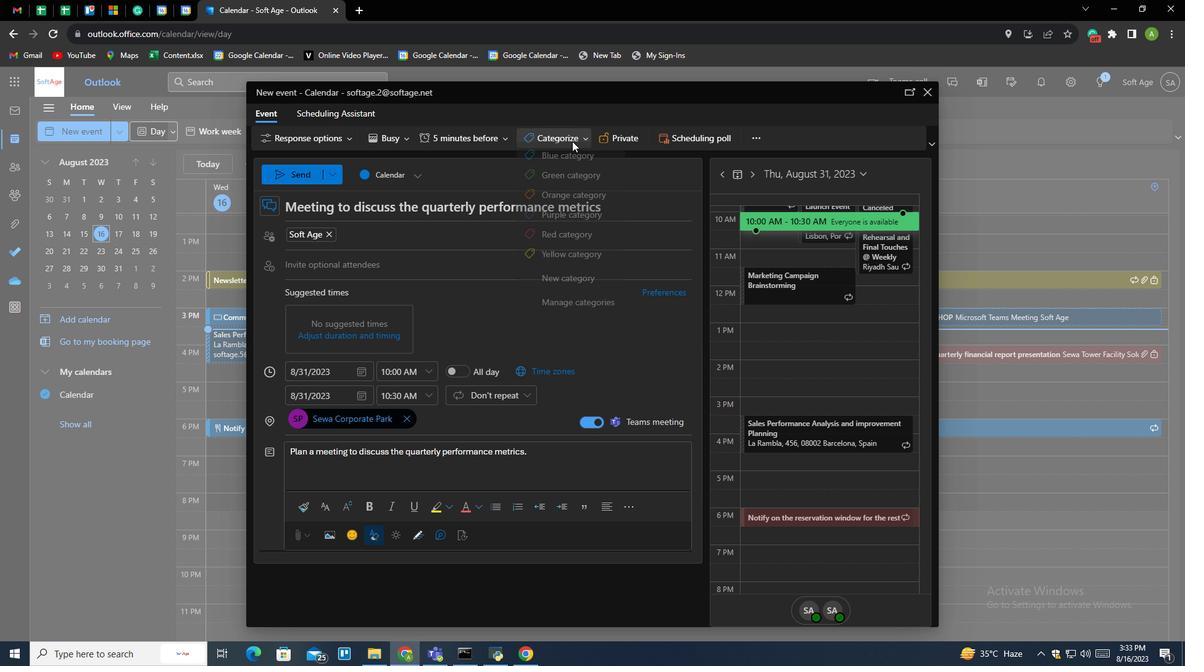 
Action: Mouse moved to (563, 259)
Screenshot: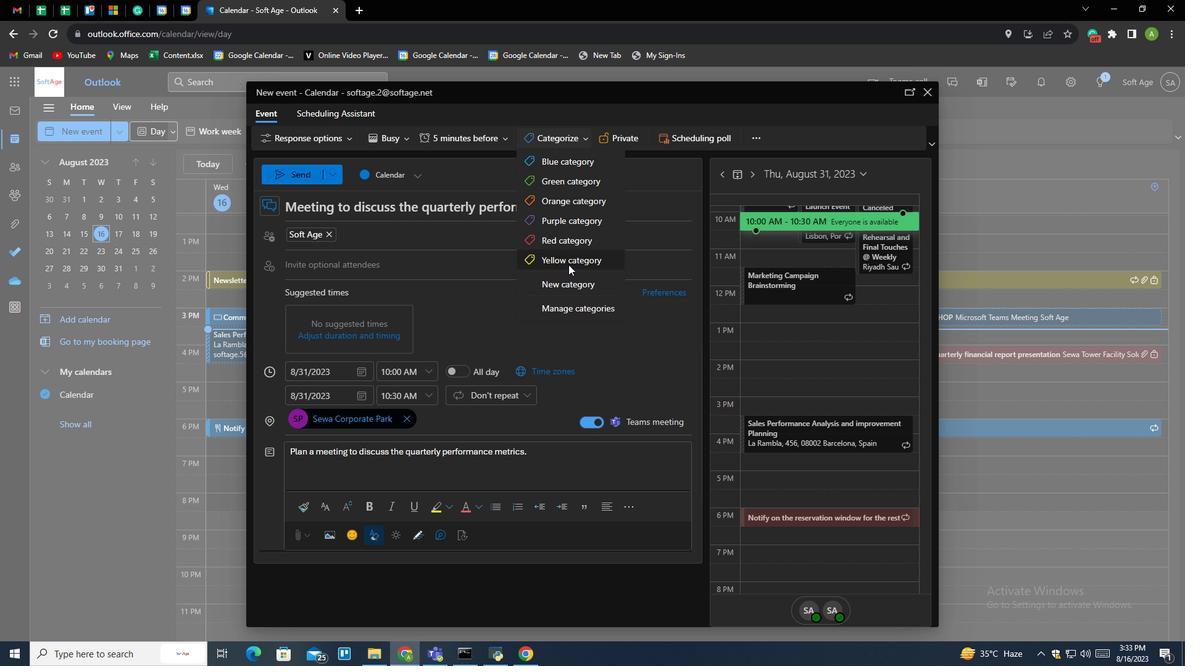 
Action: Mouse pressed left at (563, 259)
Screenshot: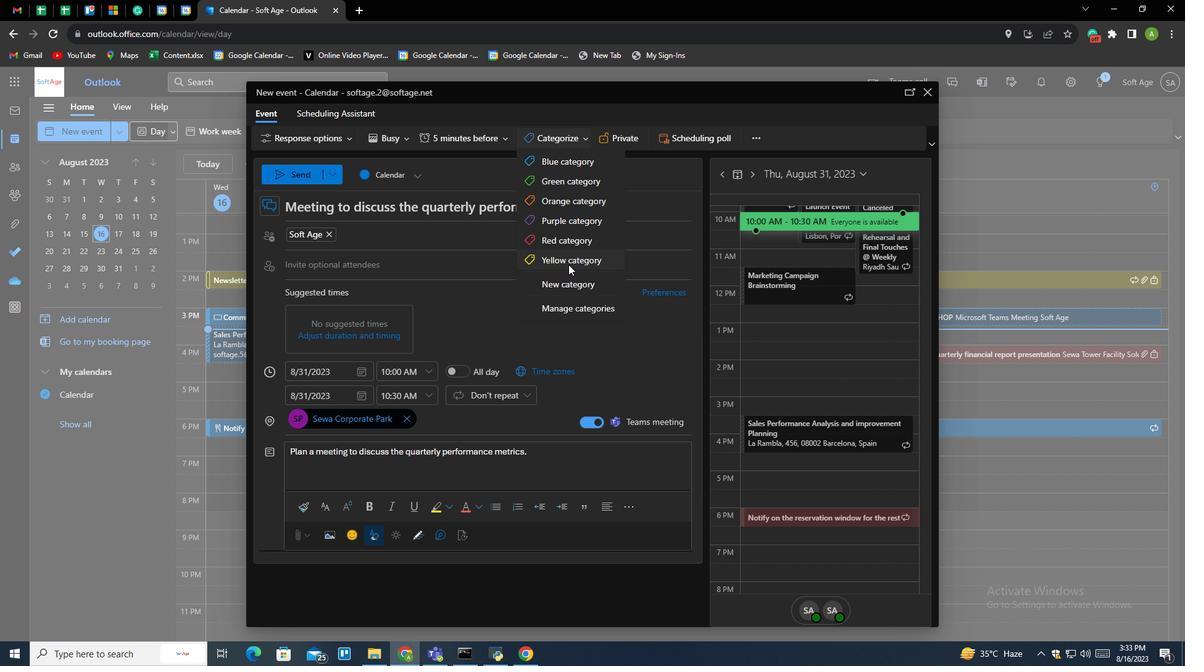 
Action: Mouse moved to (613, 140)
Screenshot: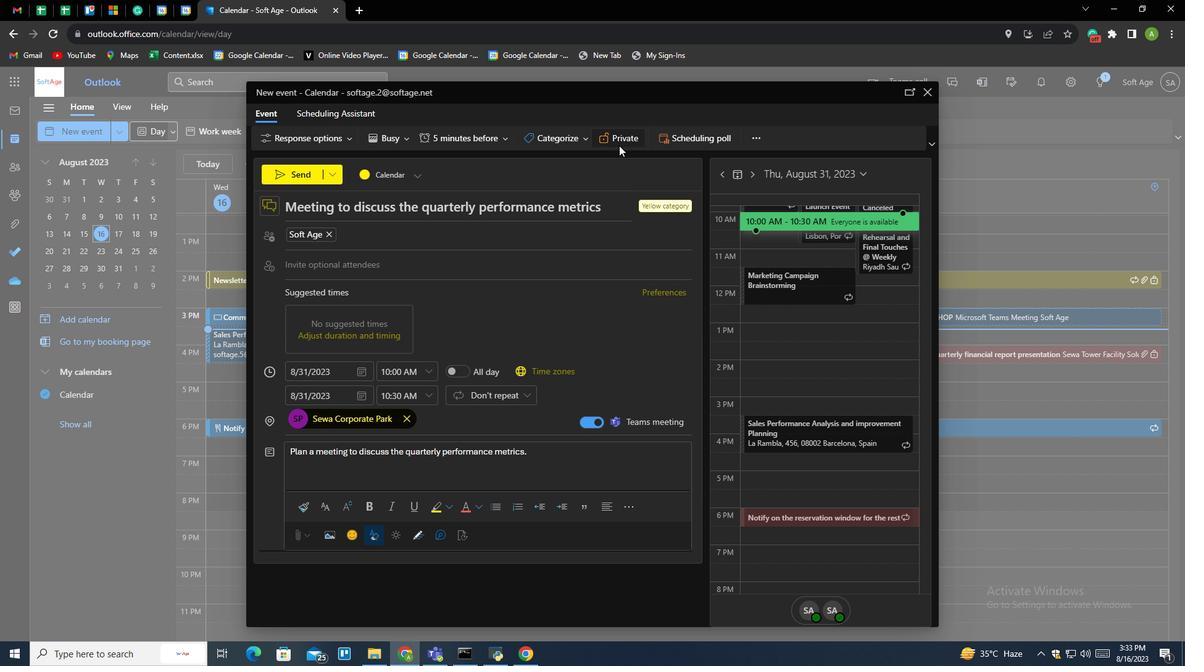 
Action: Mouse pressed left at (613, 140)
Screenshot: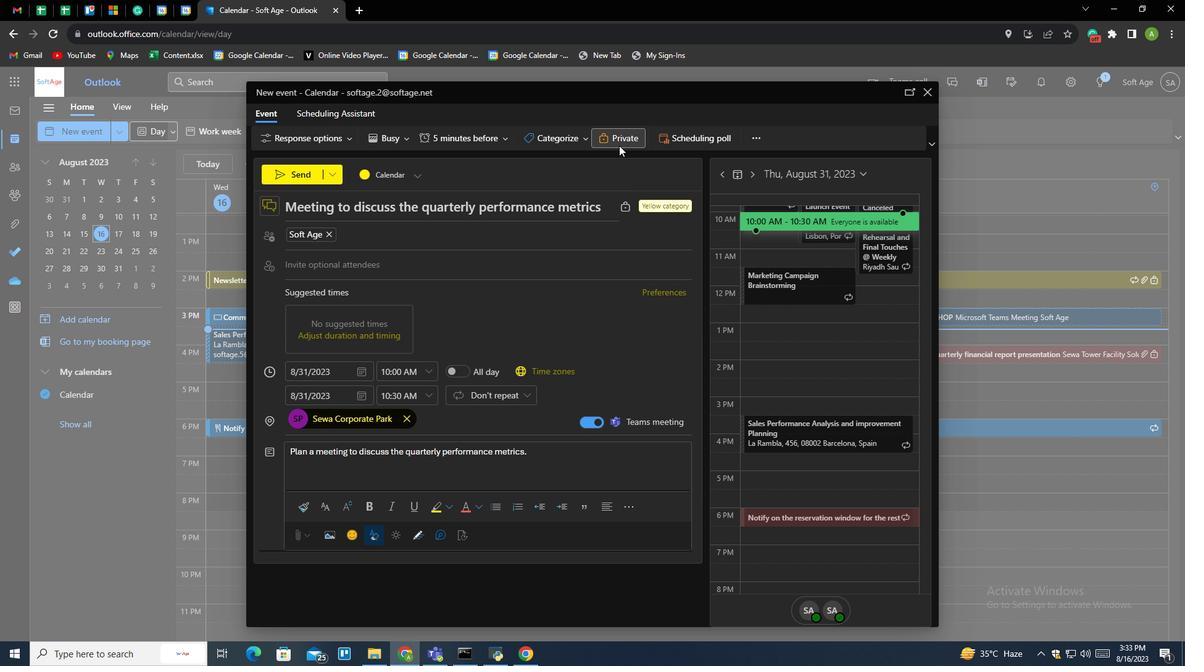 
Action: Mouse moved to (396, 127)
Screenshot: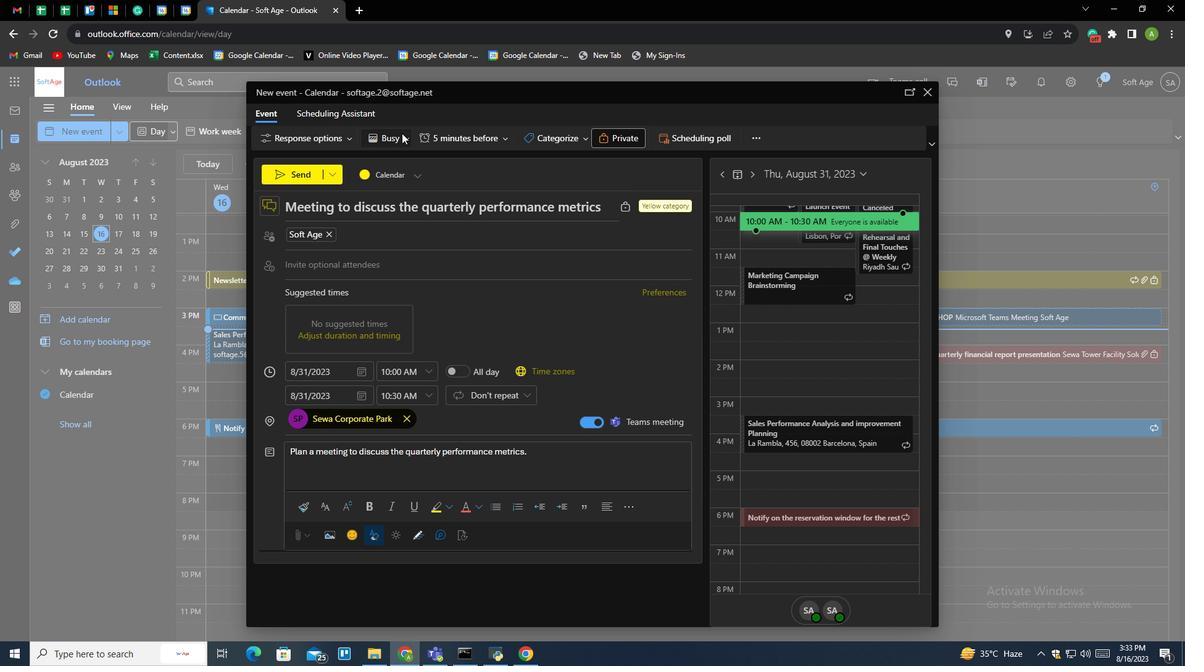 
Action: Mouse pressed left at (396, 127)
Screenshot: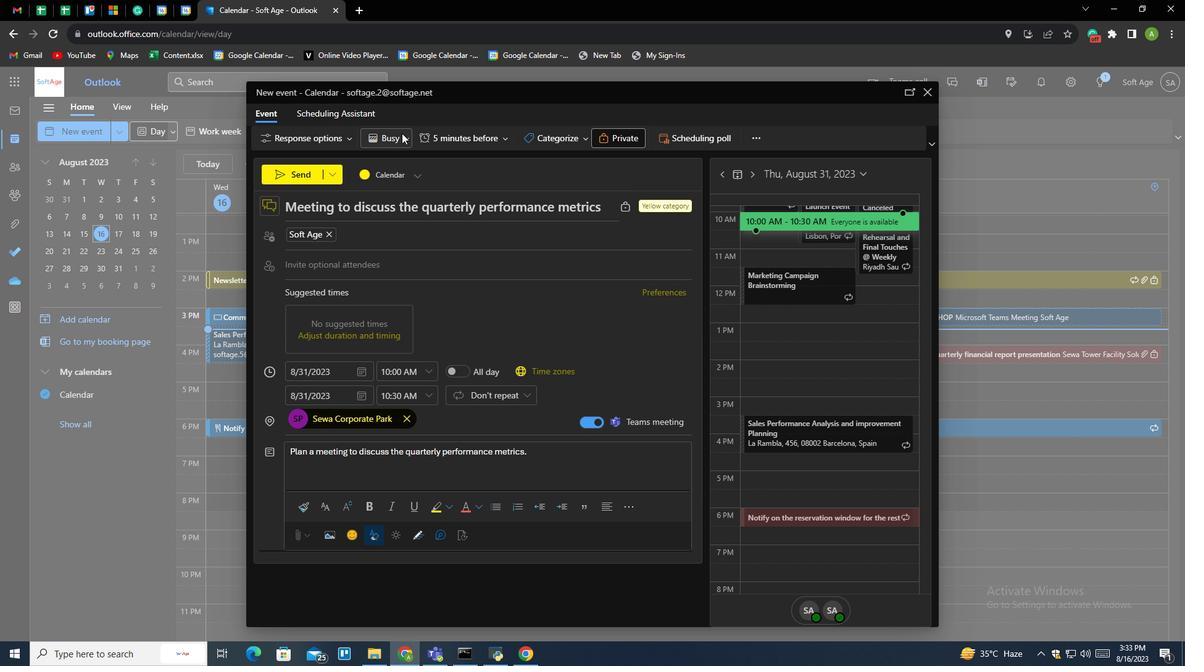 
Action: Mouse moved to (411, 188)
Screenshot: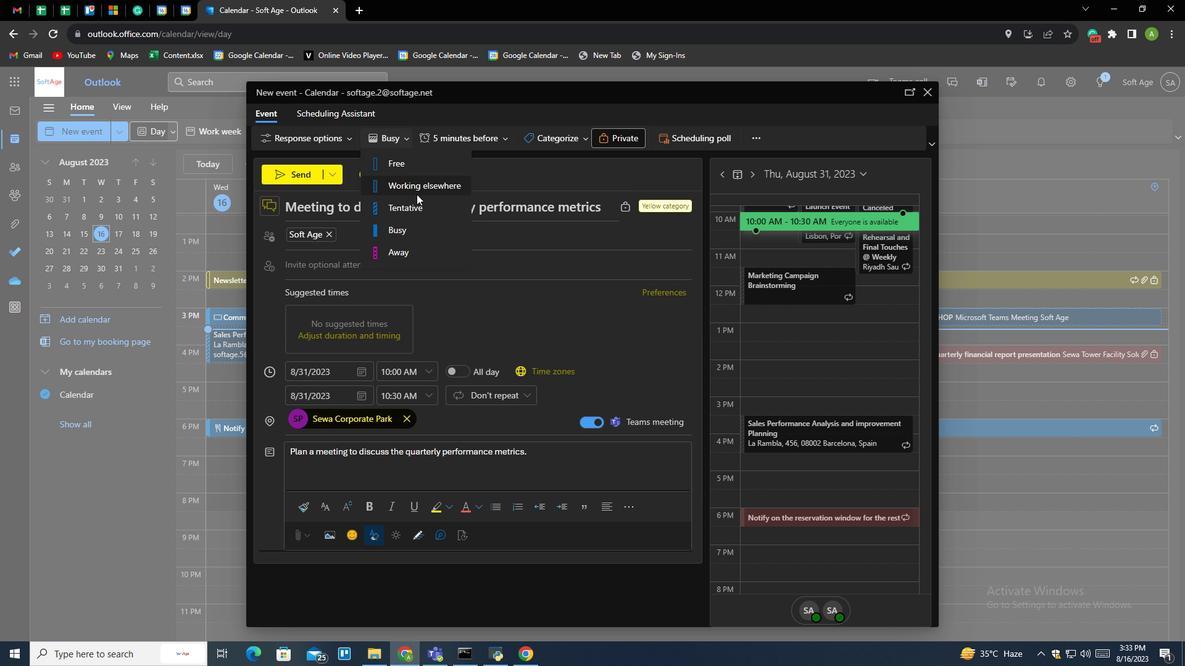 
Action: Mouse pressed left at (411, 188)
Screenshot: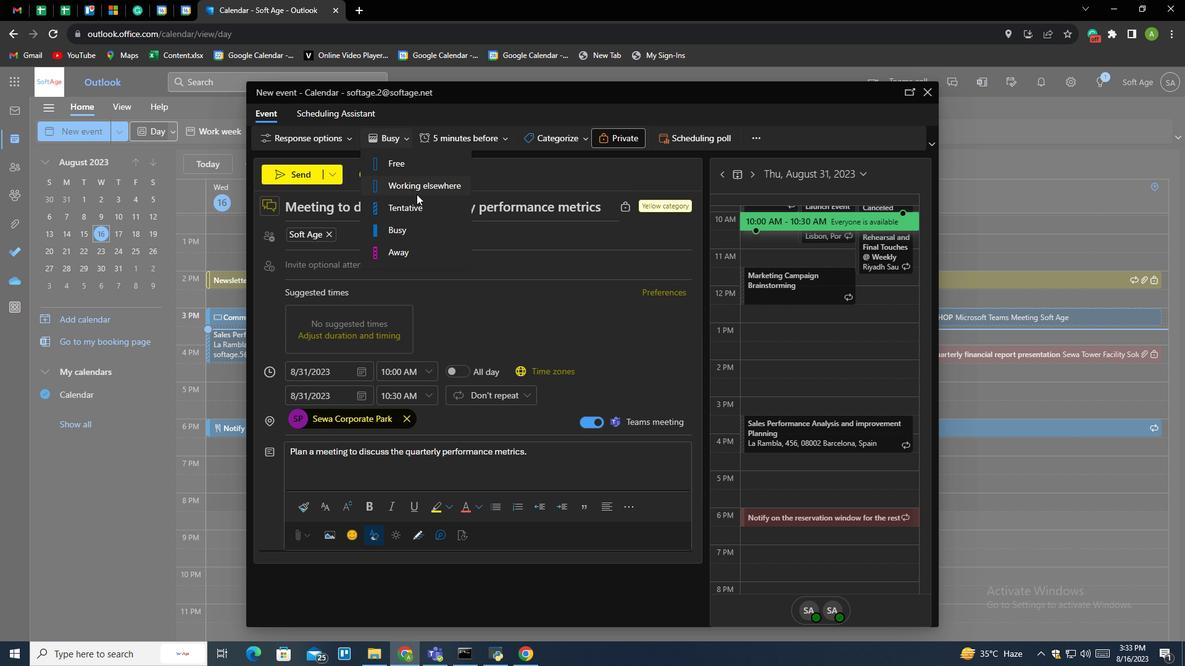 
Action: Mouse moved to (511, 328)
Screenshot: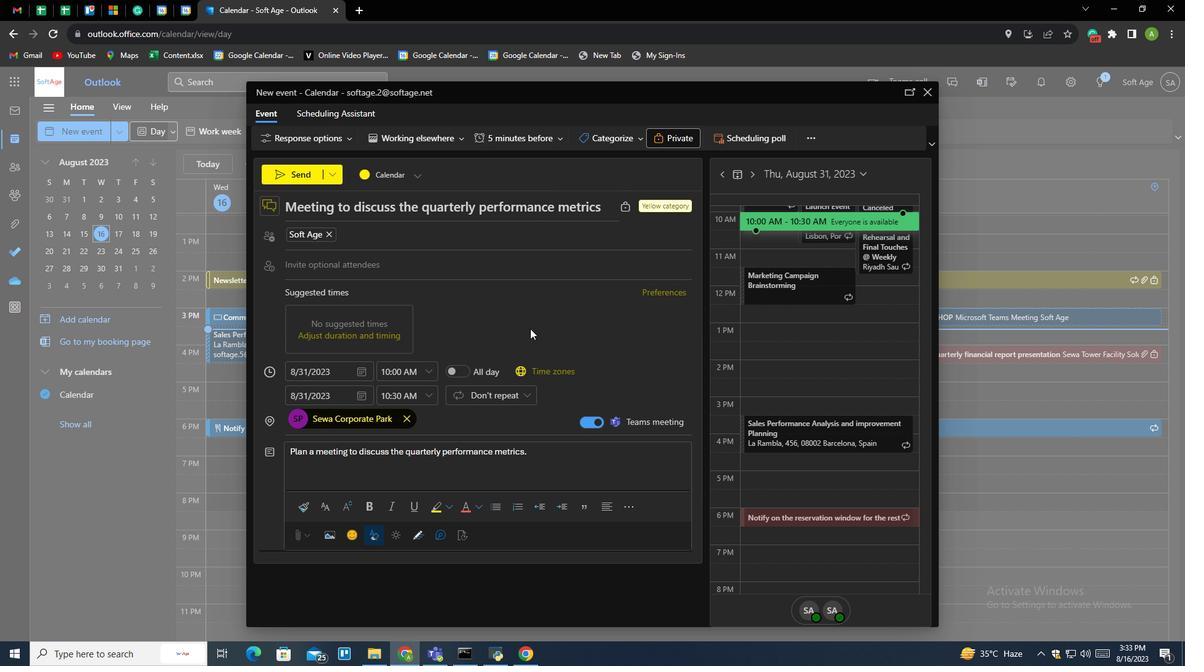 
Action: Mouse pressed left at (511, 328)
Screenshot: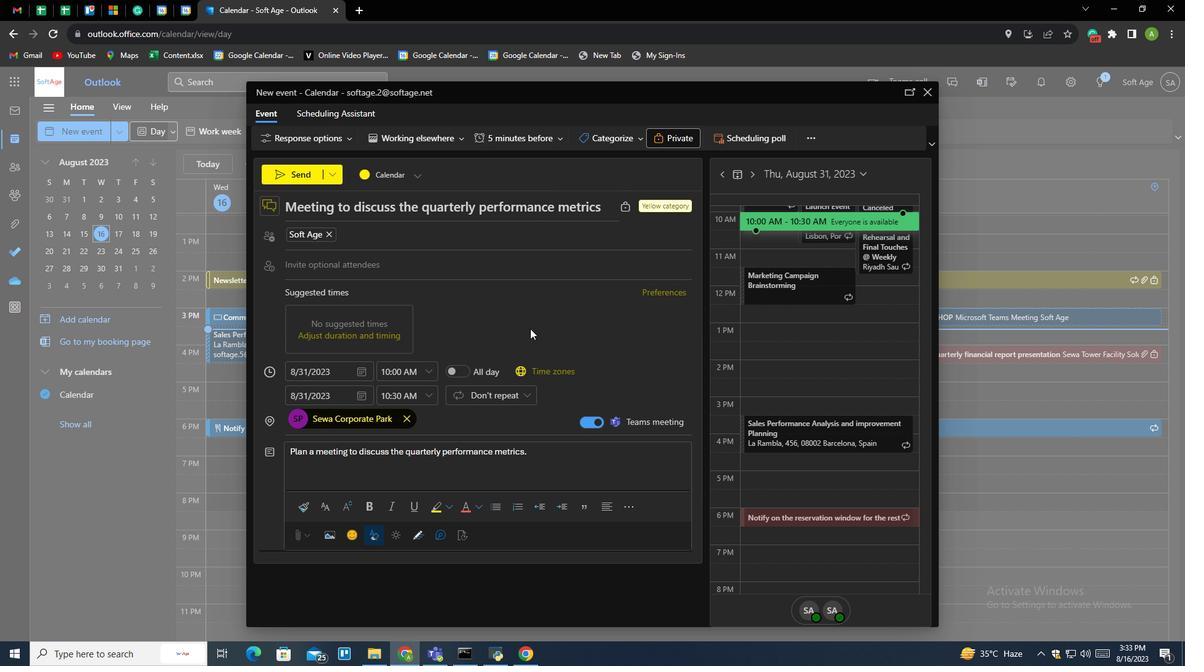 
Action: Mouse moved to (391, 447)
Screenshot: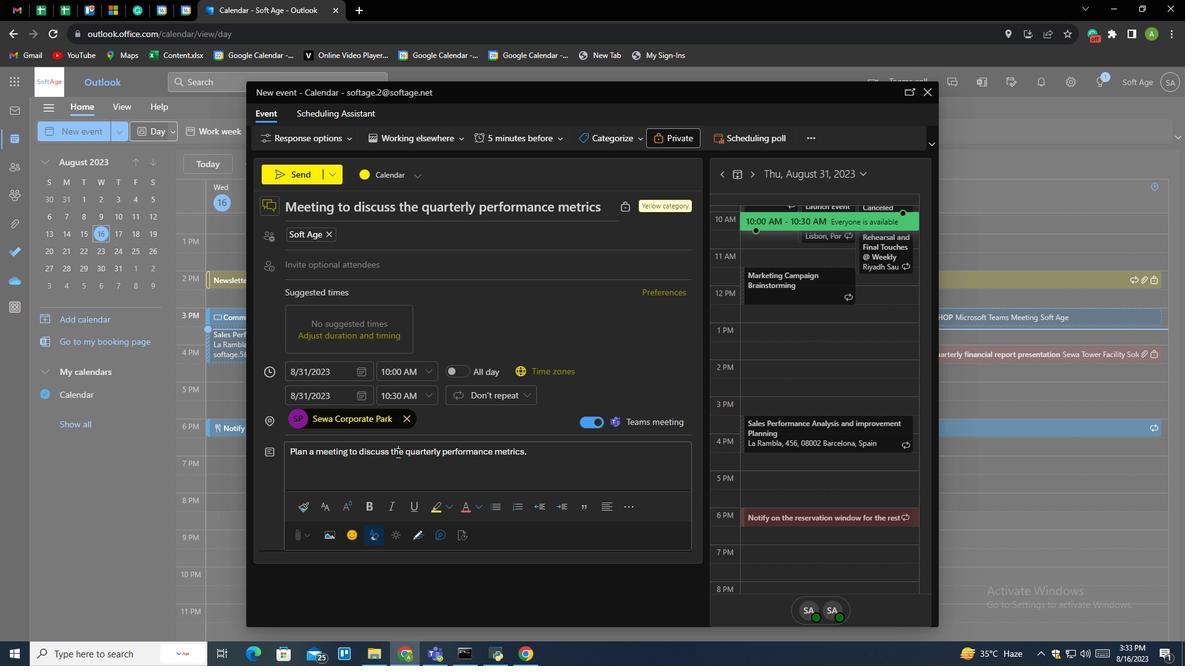 
Action: Mouse pressed left at (391, 447)
Screenshot: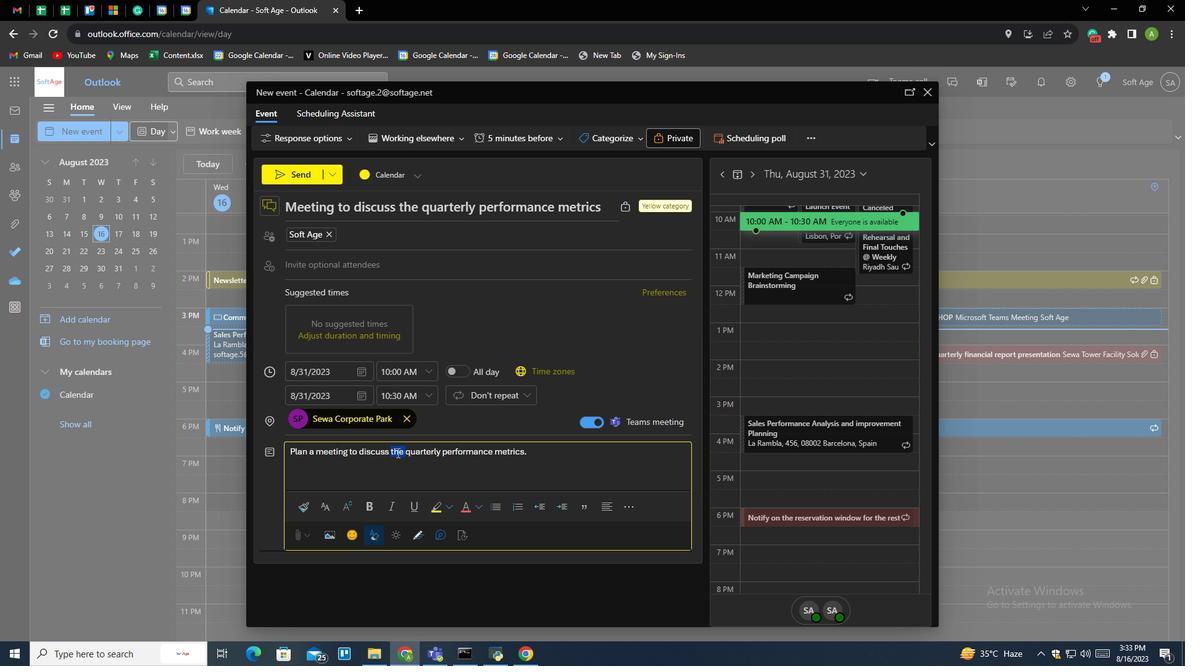 
Action: Mouse pressed left at (391, 447)
Screenshot: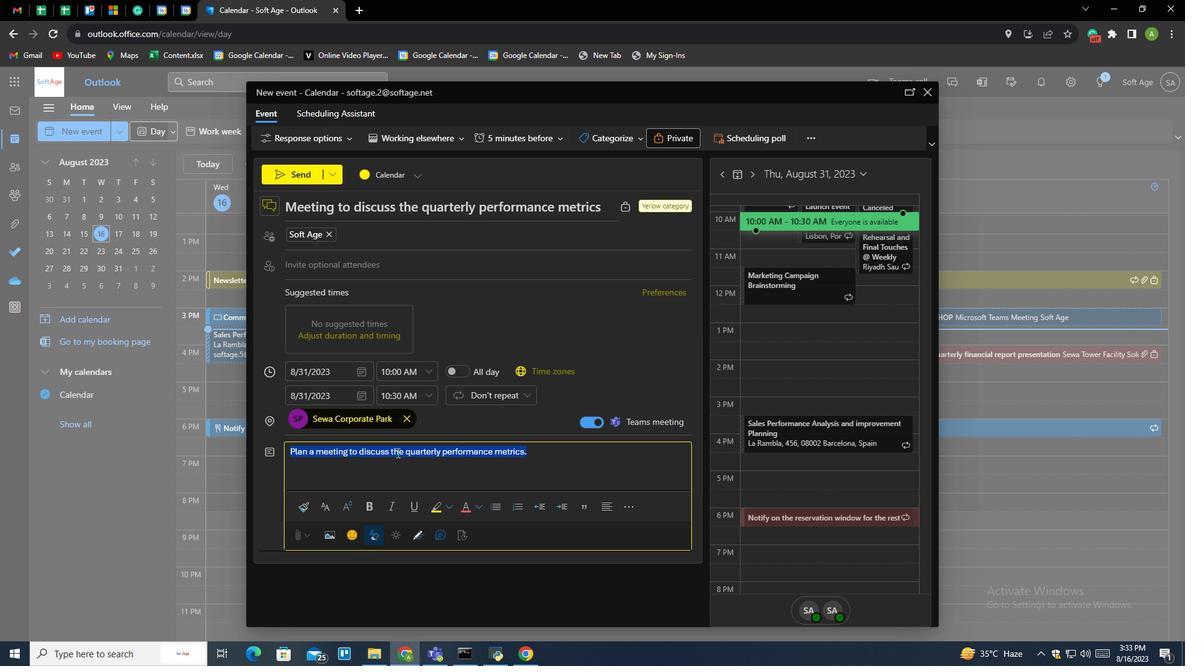 
Action: Mouse pressed left at (391, 447)
Screenshot: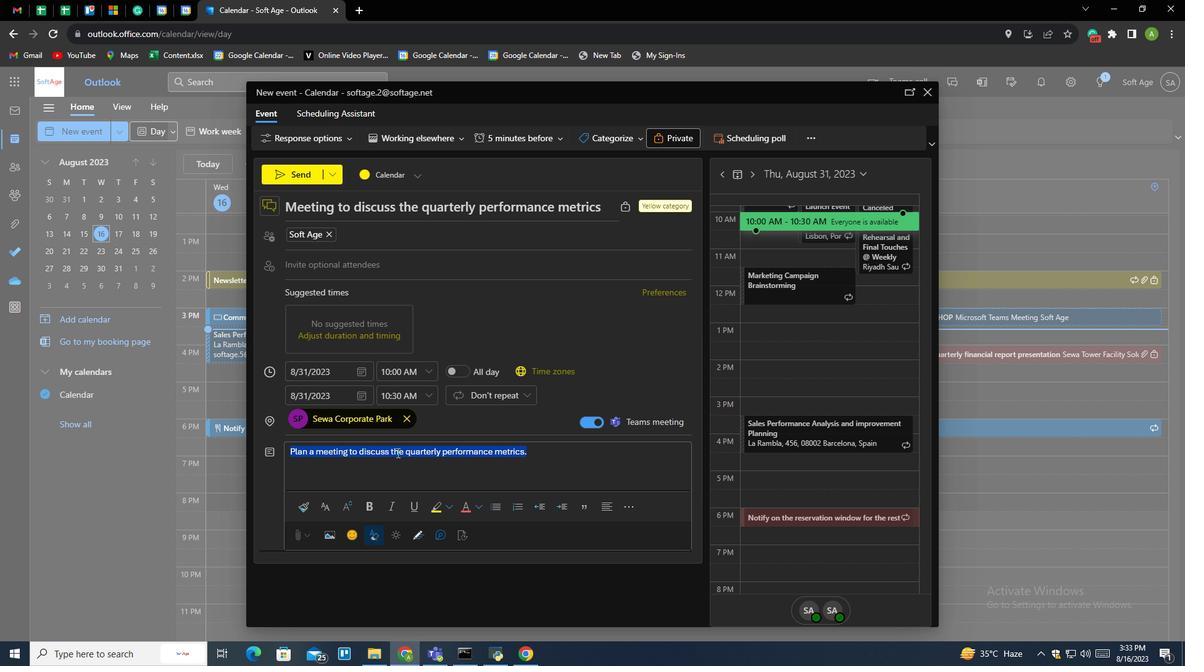 
Action: Mouse pressed left at (391, 447)
Screenshot: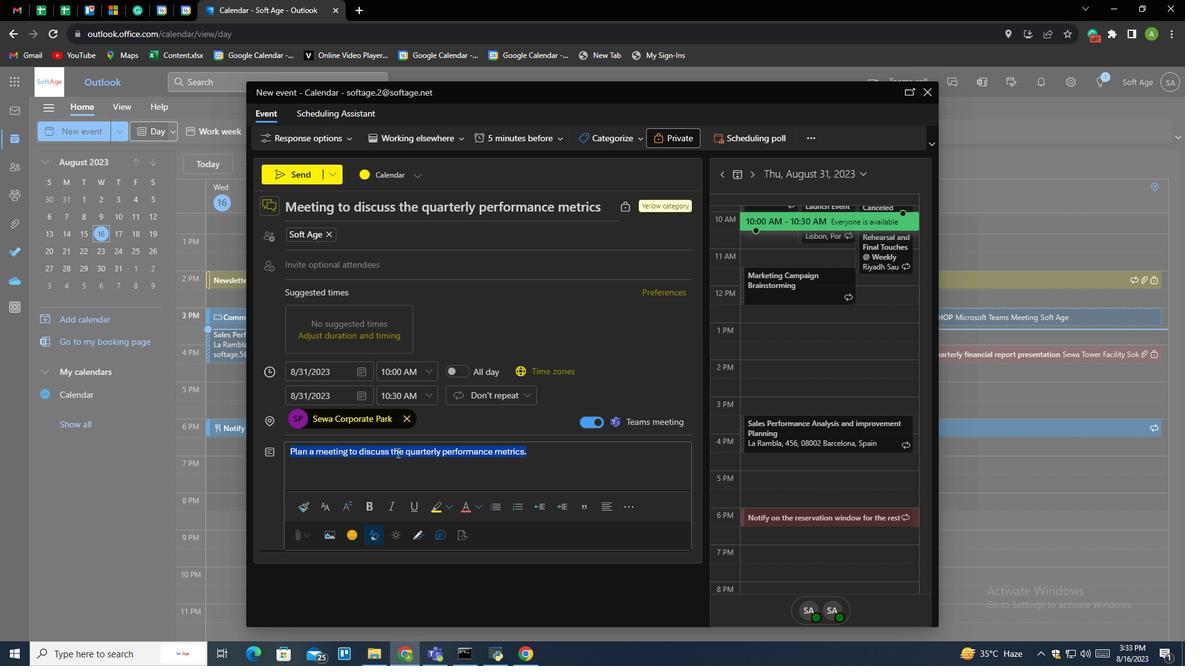 
Action: Mouse moved to (299, 495)
Screenshot: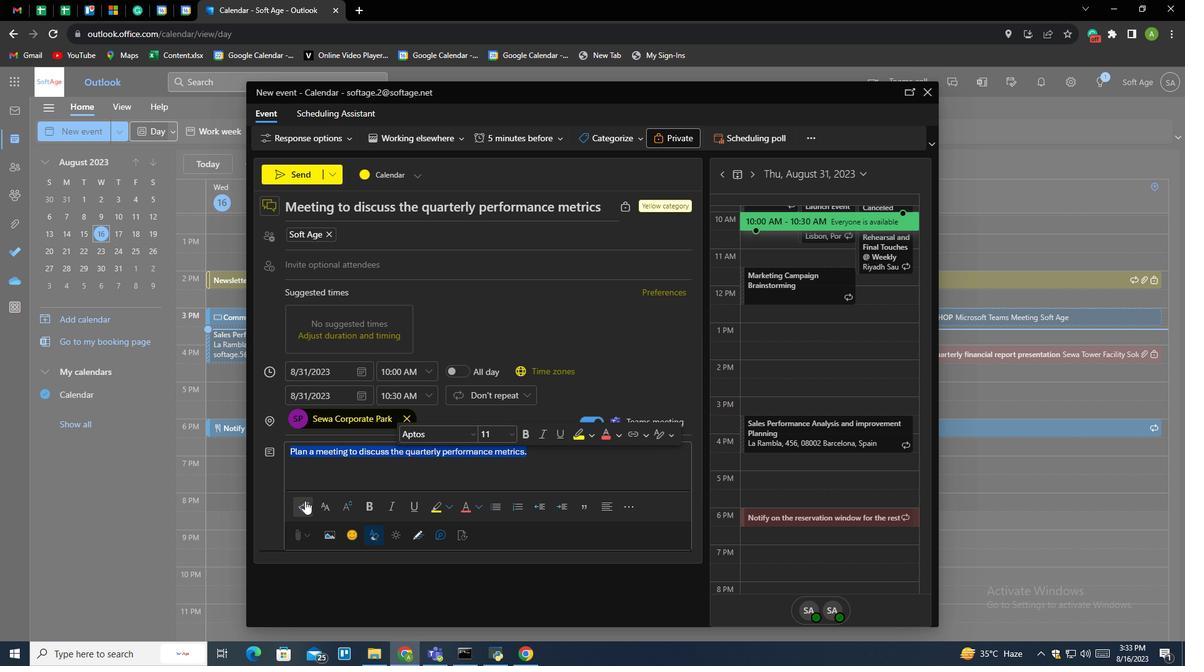 
Action: Mouse pressed left at (299, 495)
Screenshot: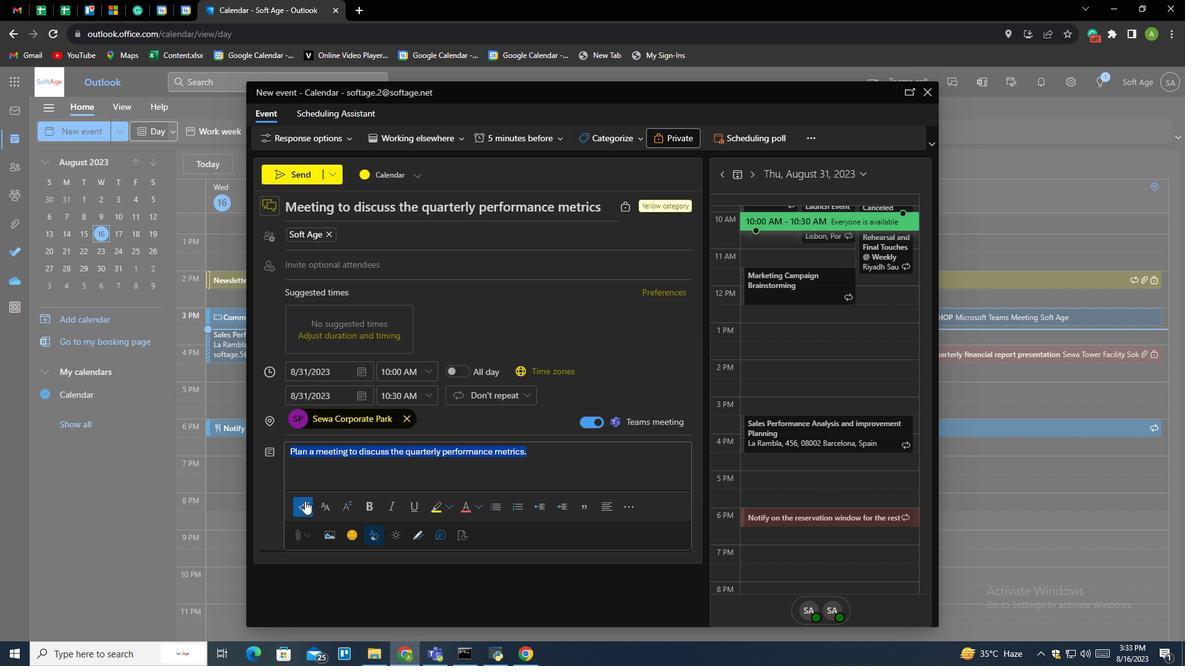 
Action: Mouse moved to (300, 445)
Screenshot: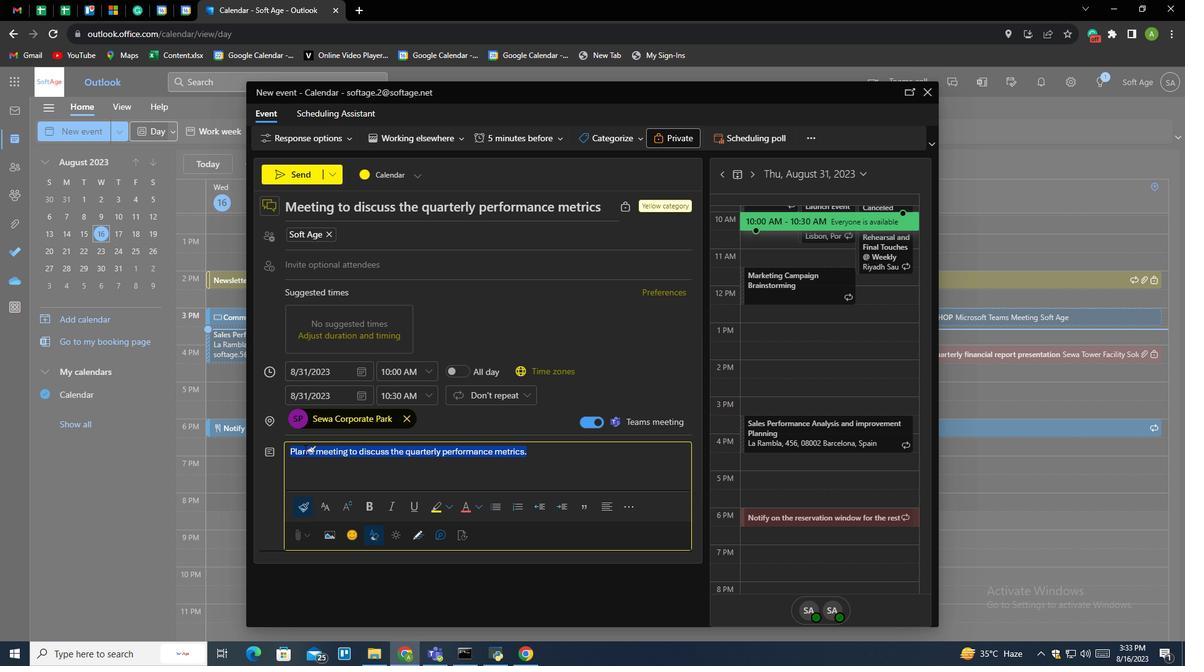 
Action: Mouse pressed left at (300, 445)
Screenshot: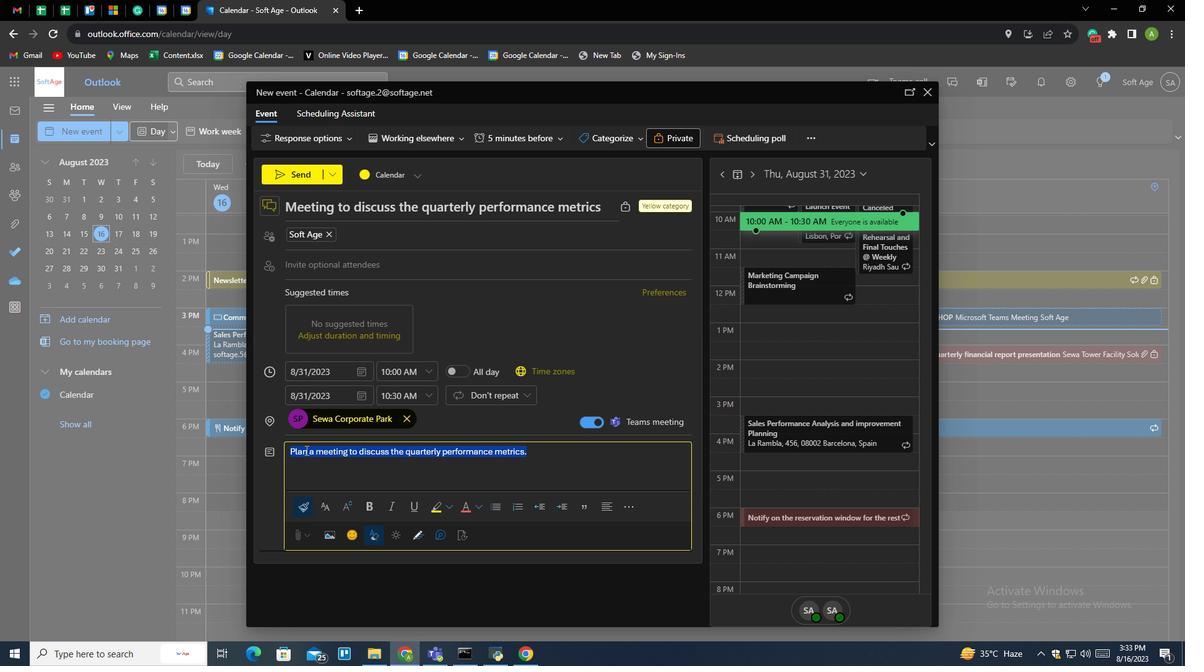 
Action: Mouse moved to (301, 448)
Screenshot: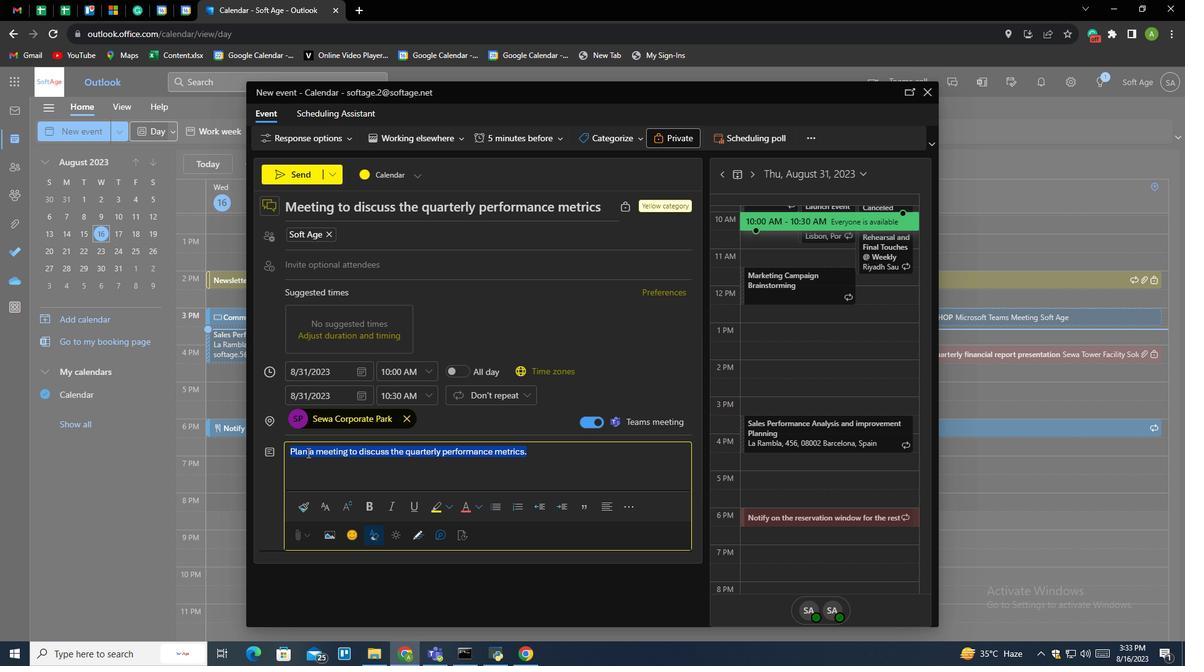 
Action: Mouse pressed left at (301, 448)
Screenshot: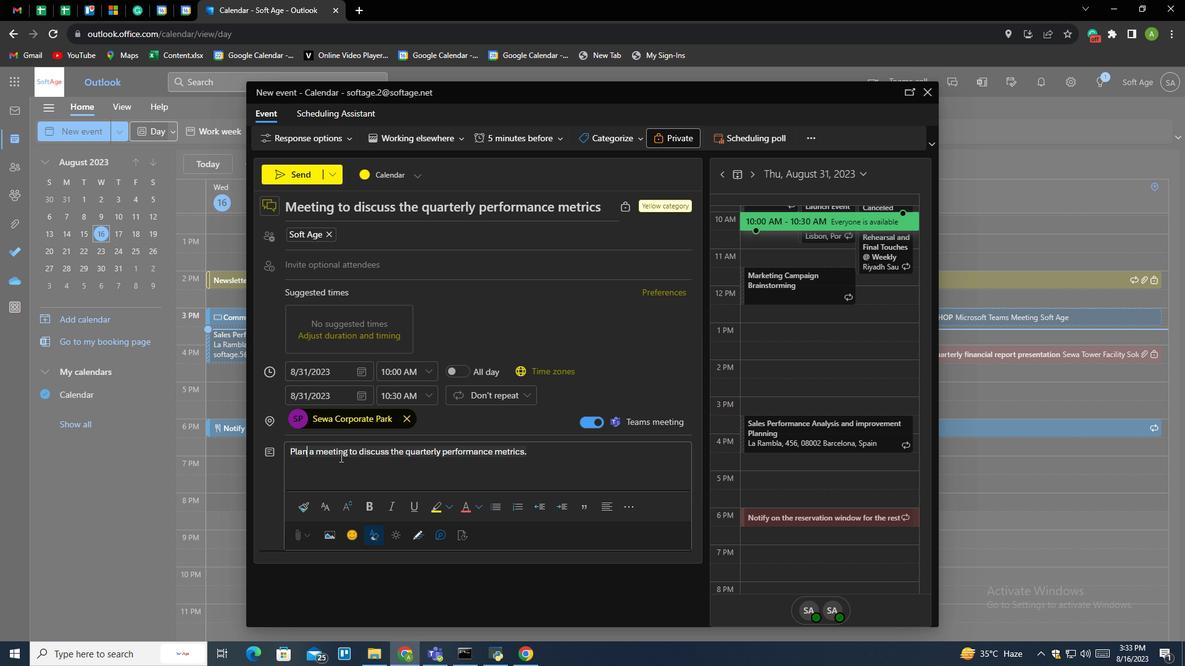 
Action: Mouse moved to (346, 453)
Screenshot: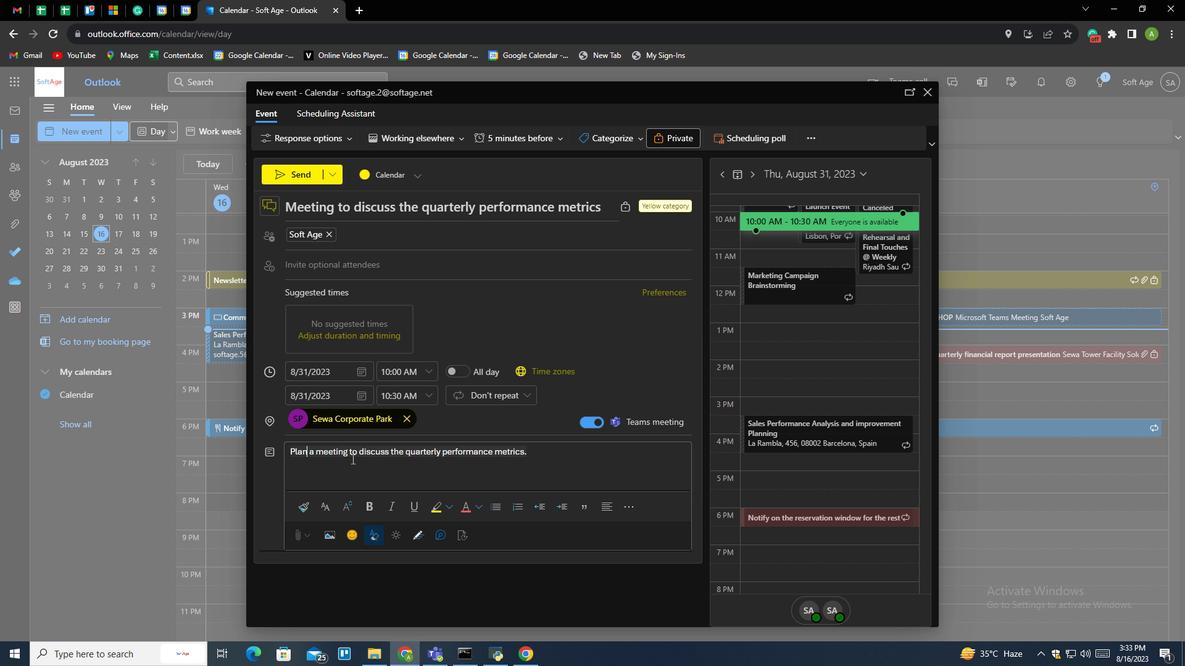 
Action: Key pressed <Key.space>od<Key.backspace>f<Key.right>
Screenshot: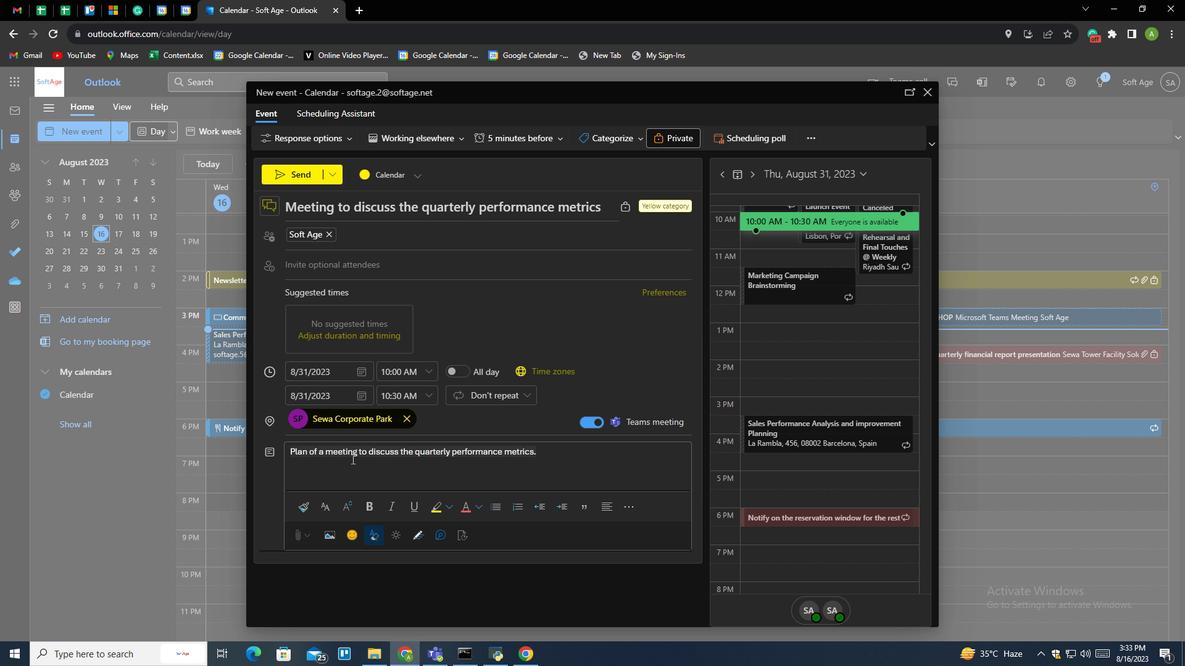 
Action: Mouse moved to (551, 463)
Screenshot: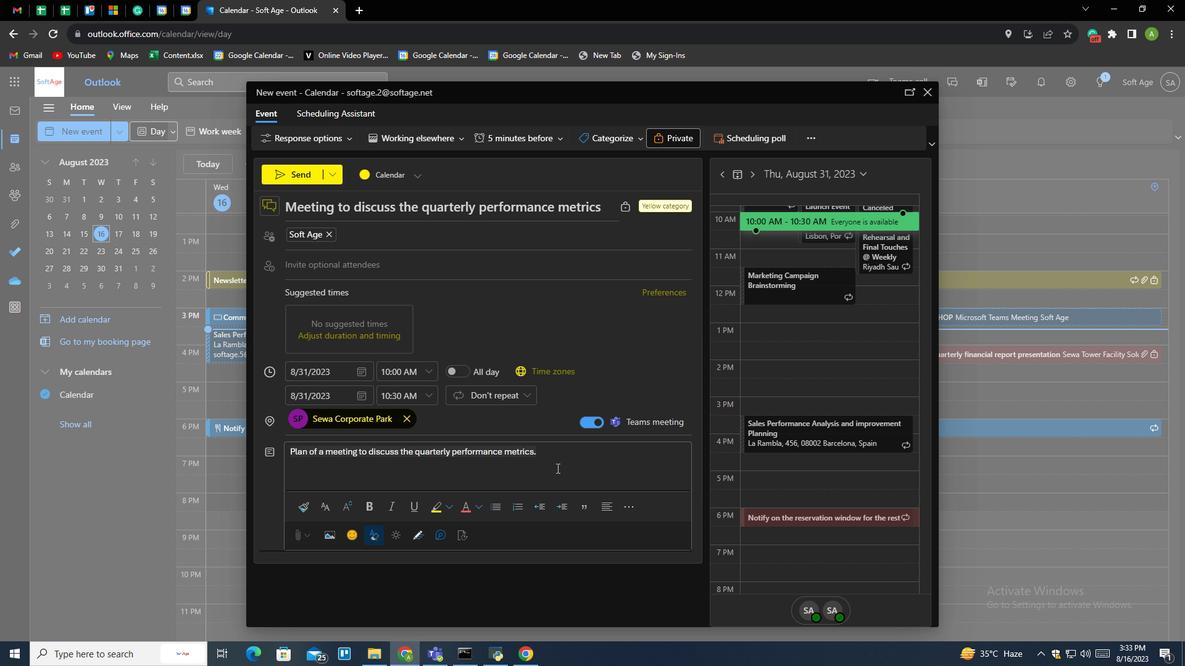 
Action: Mouse pressed left at (551, 463)
Screenshot: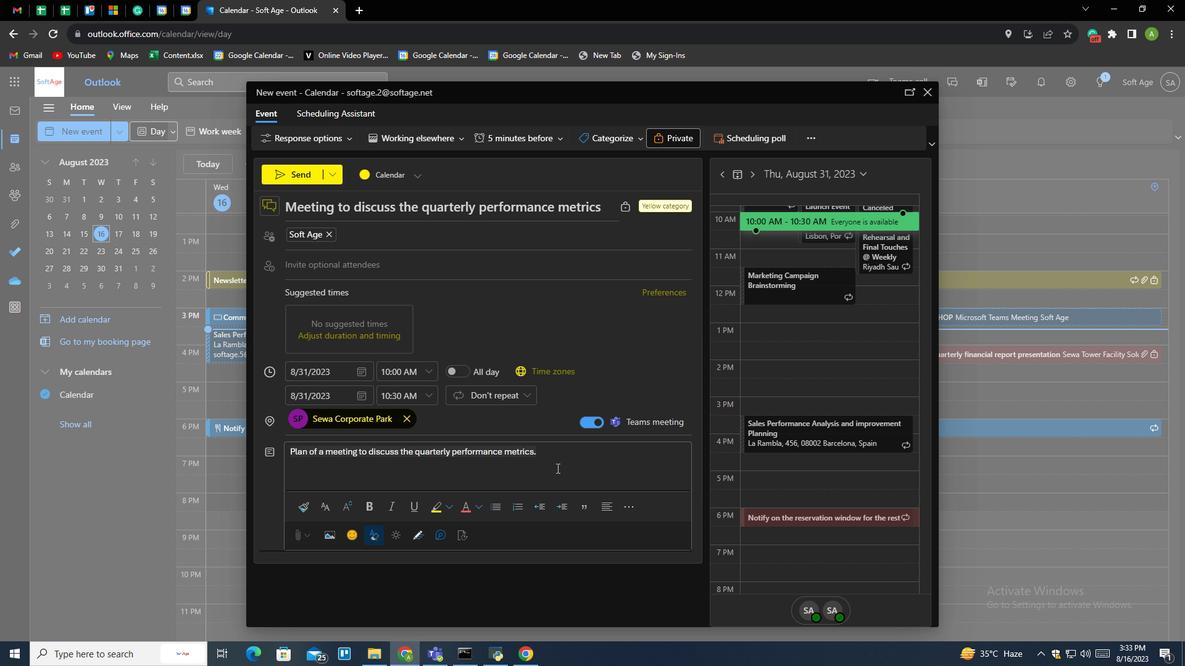 
Action: Mouse moved to (304, 169)
Screenshot: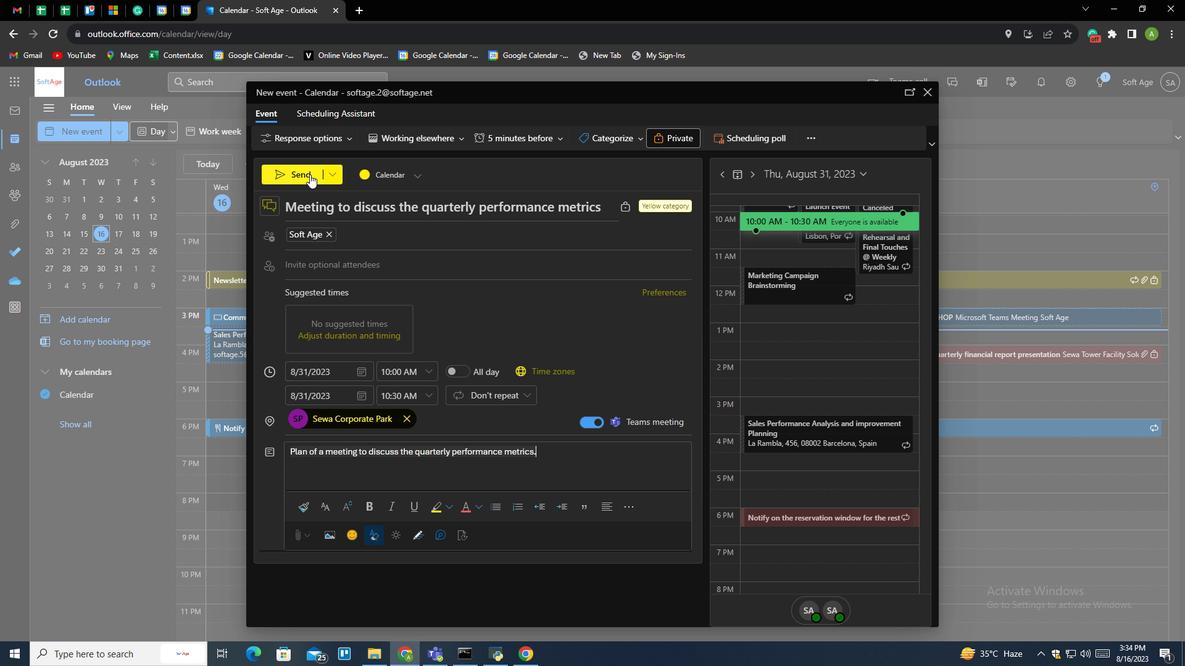 
Action: Mouse pressed left at (304, 169)
Screenshot: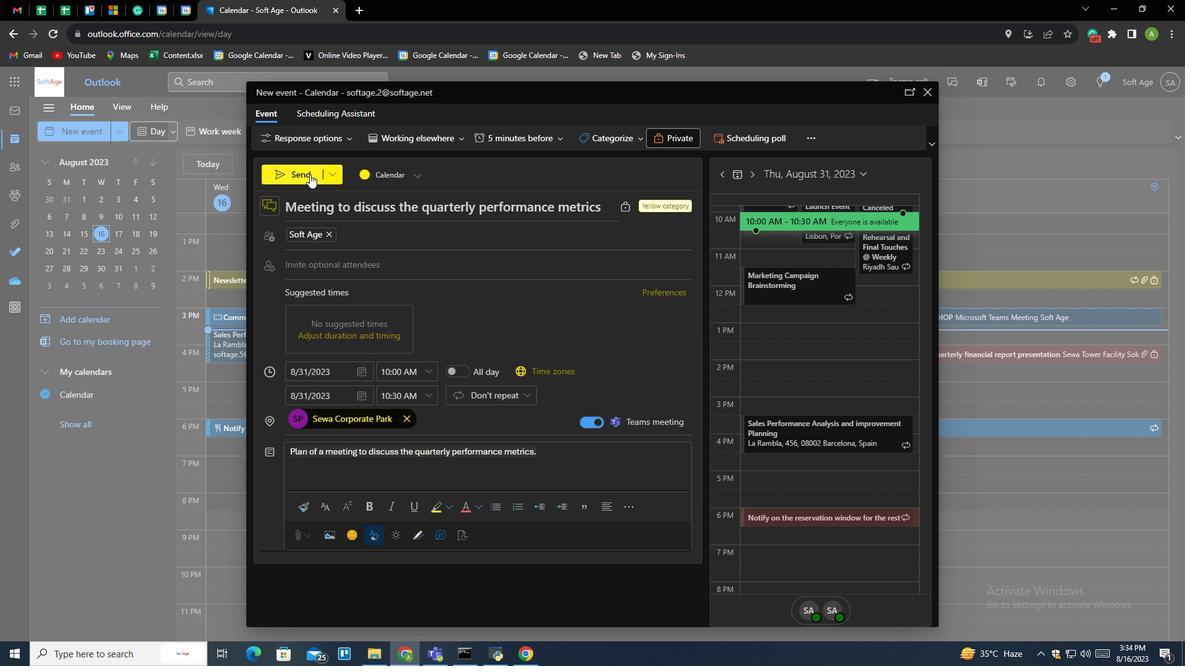 
Action: Mouse moved to (492, 374)
Screenshot: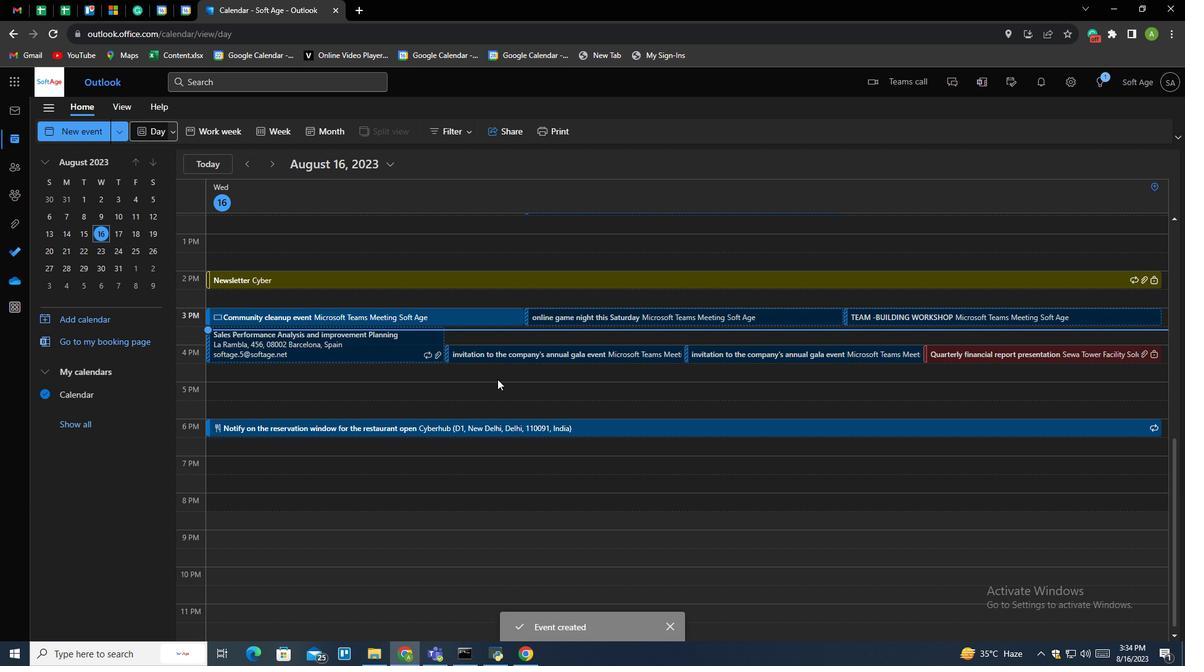 
